 Task: Create a due date automation trigger when advanced on, on the monday before a card is due add fields without custom field "Resume" set to a number greater than 1 and lower than 10 at 11:00 AM.
Action: Mouse moved to (1036, 312)
Screenshot: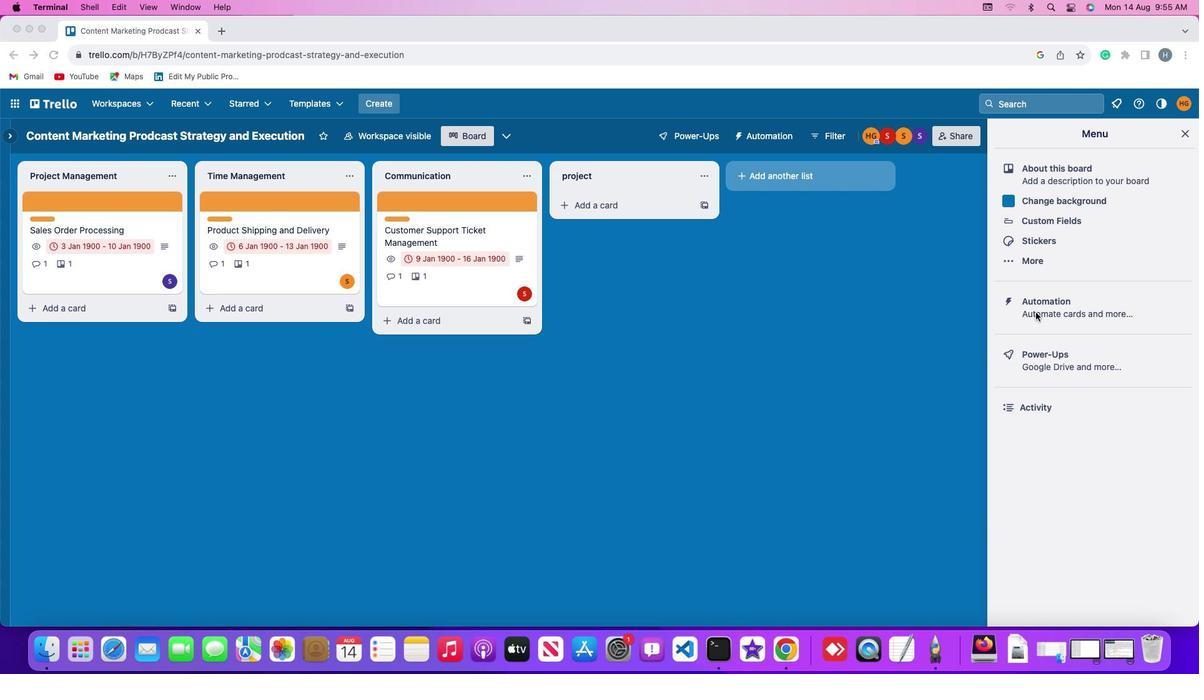 
Action: Mouse pressed left at (1036, 312)
Screenshot: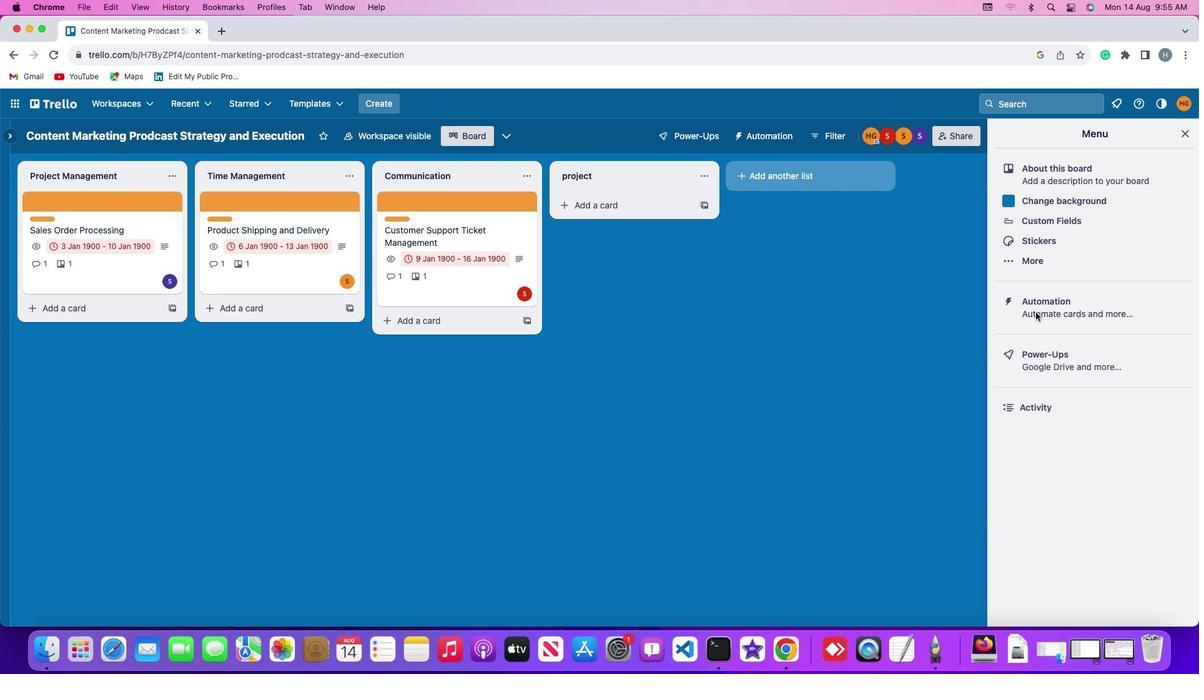 
Action: Mouse moved to (1036, 312)
Screenshot: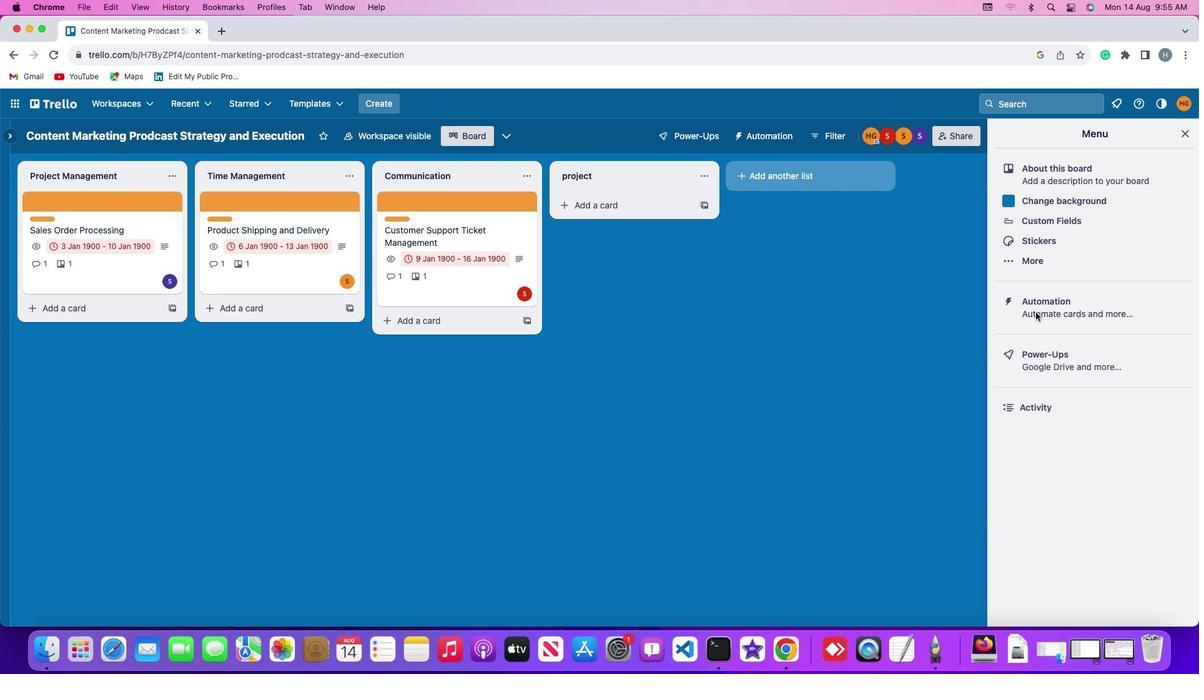 
Action: Mouse pressed left at (1036, 312)
Screenshot: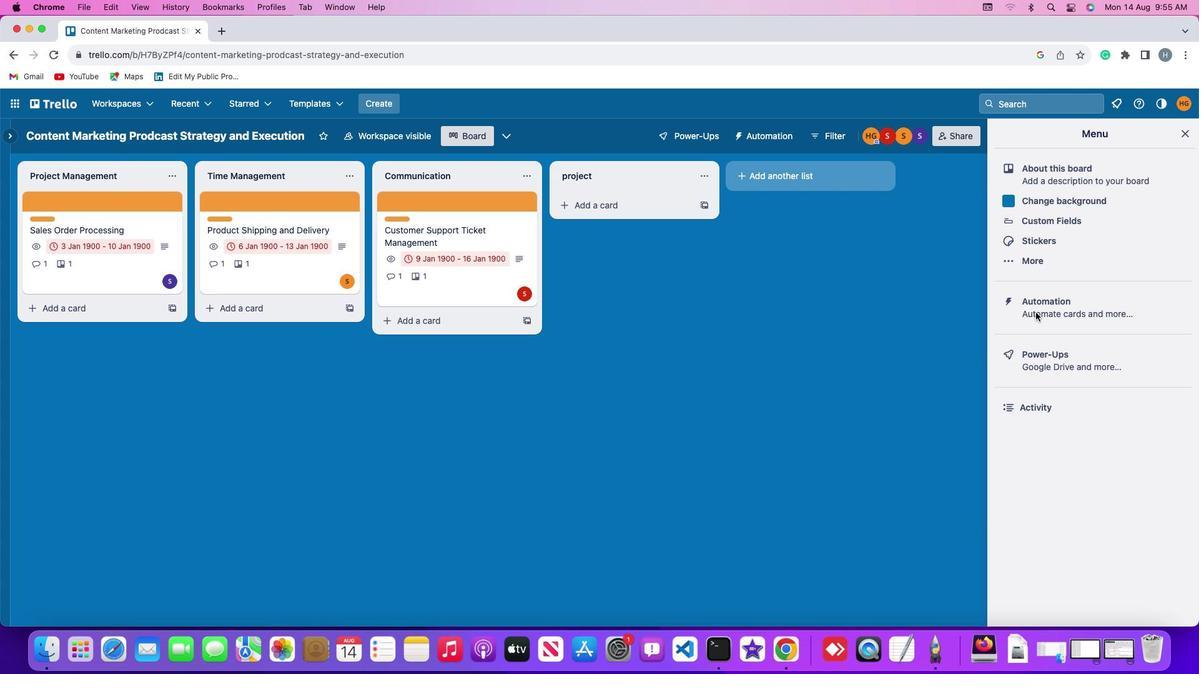 
Action: Mouse moved to (80, 297)
Screenshot: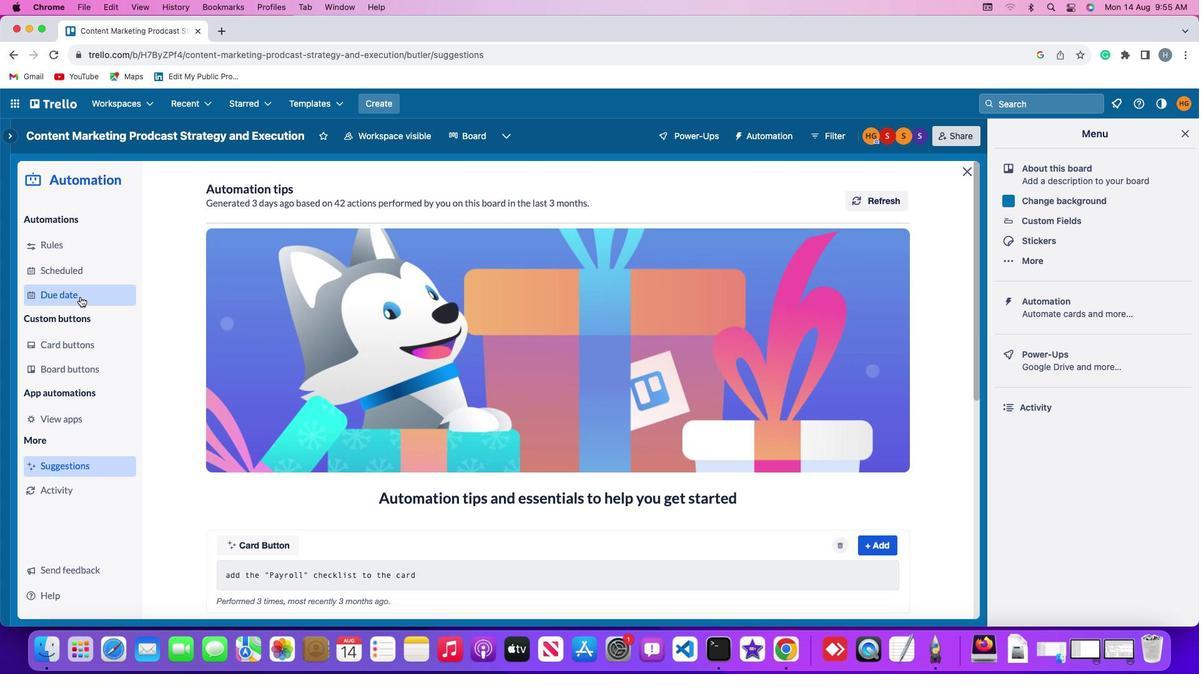 
Action: Mouse pressed left at (80, 297)
Screenshot: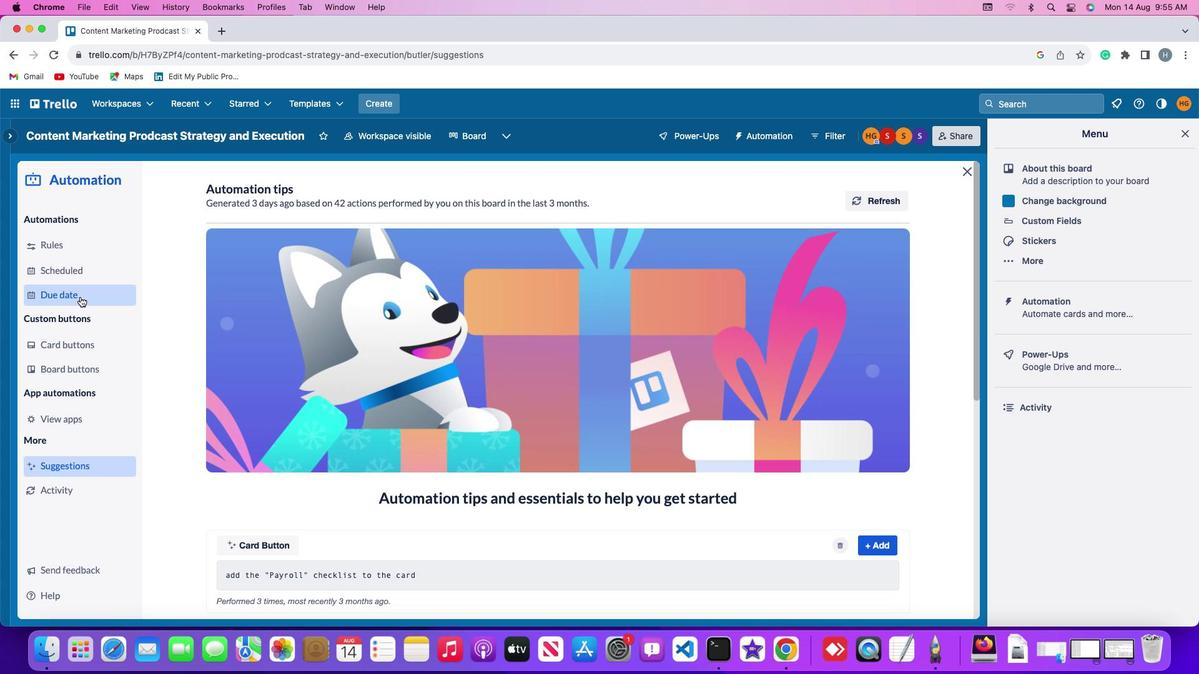
Action: Mouse moved to (843, 193)
Screenshot: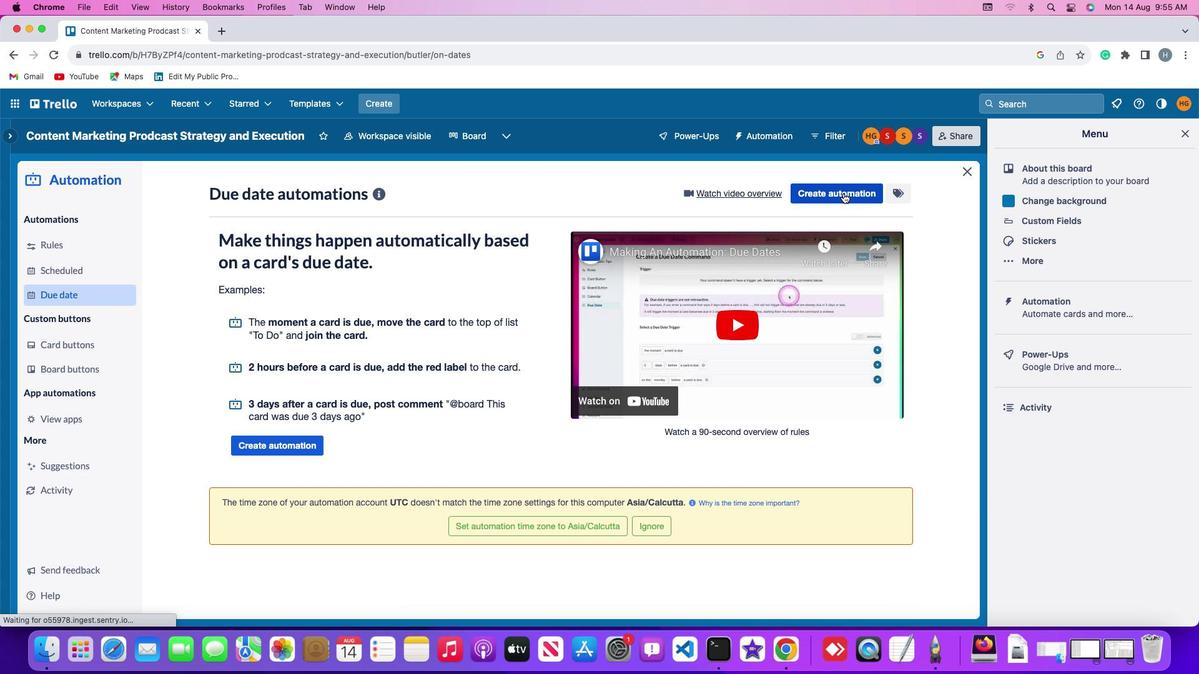 
Action: Mouse pressed left at (843, 193)
Screenshot: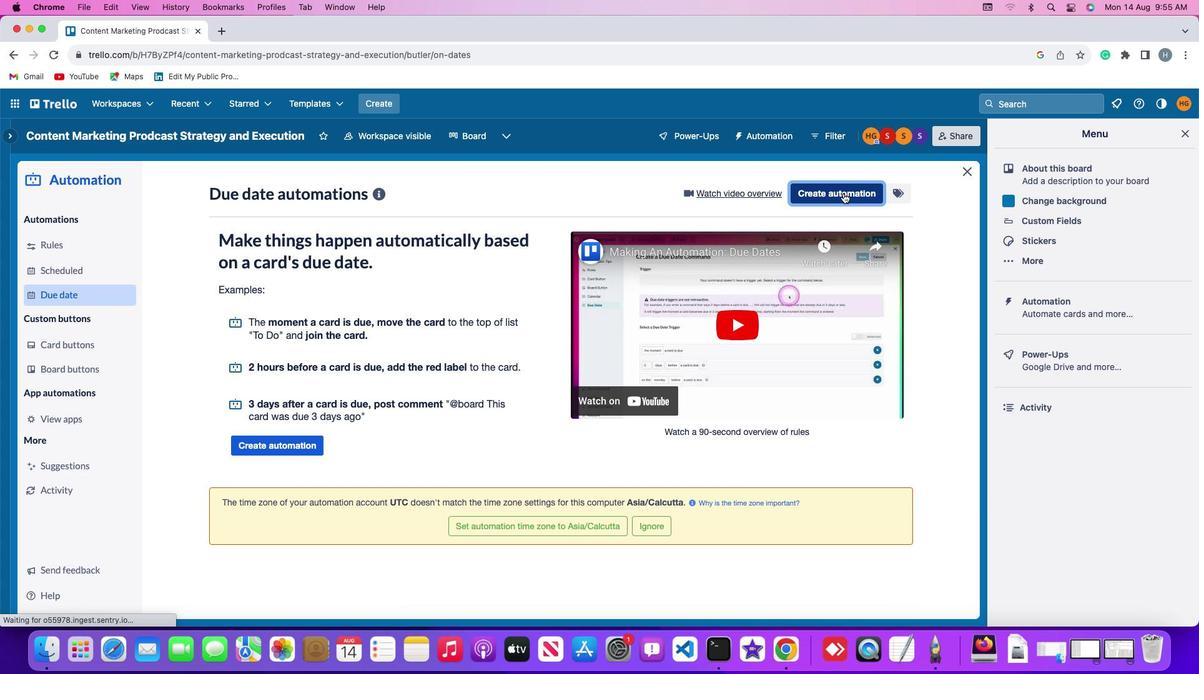 
Action: Mouse moved to (239, 312)
Screenshot: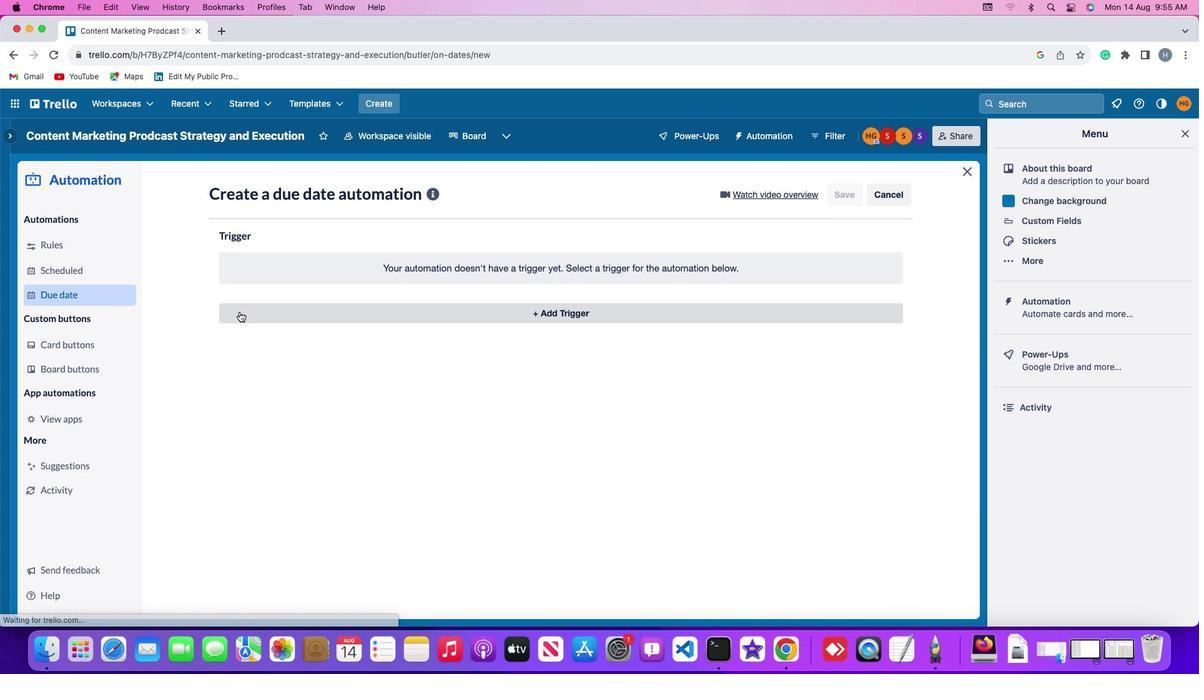 
Action: Mouse pressed left at (239, 312)
Screenshot: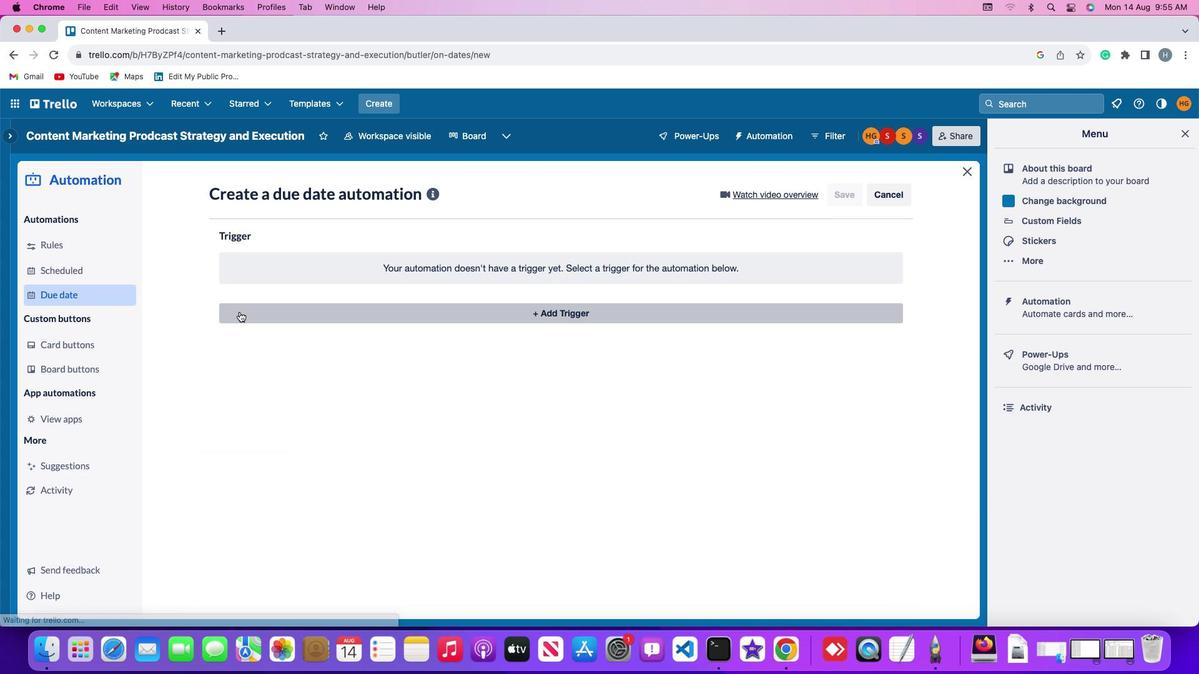
Action: Mouse moved to (264, 543)
Screenshot: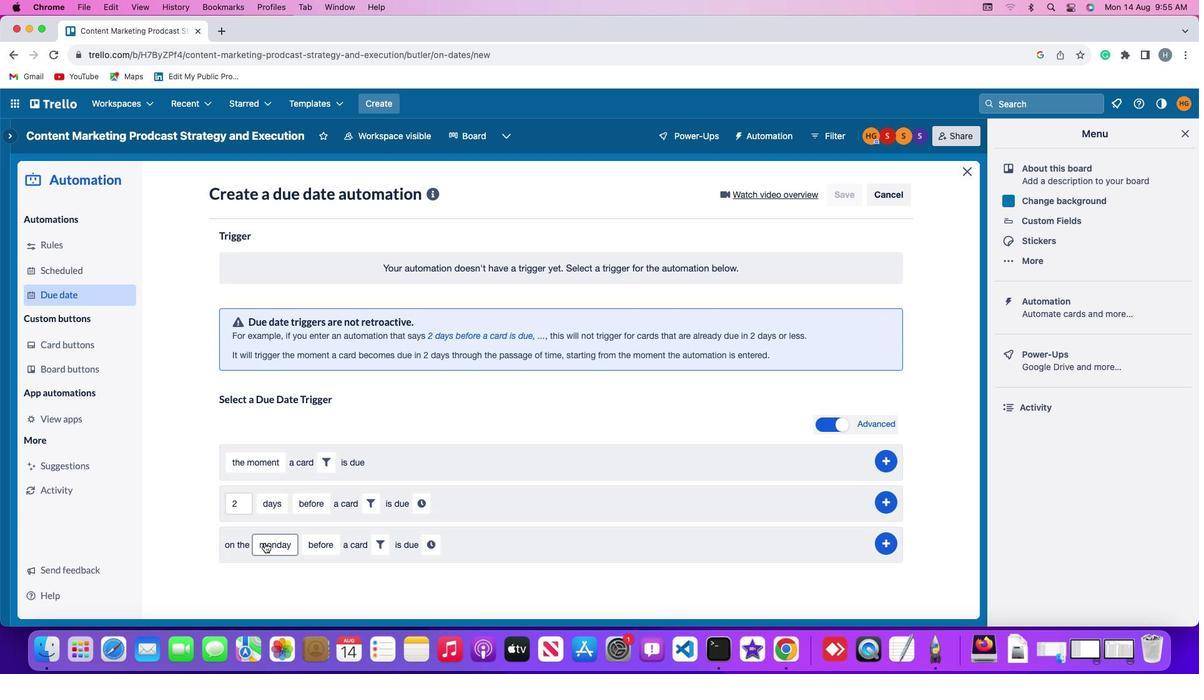 
Action: Mouse pressed left at (264, 543)
Screenshot: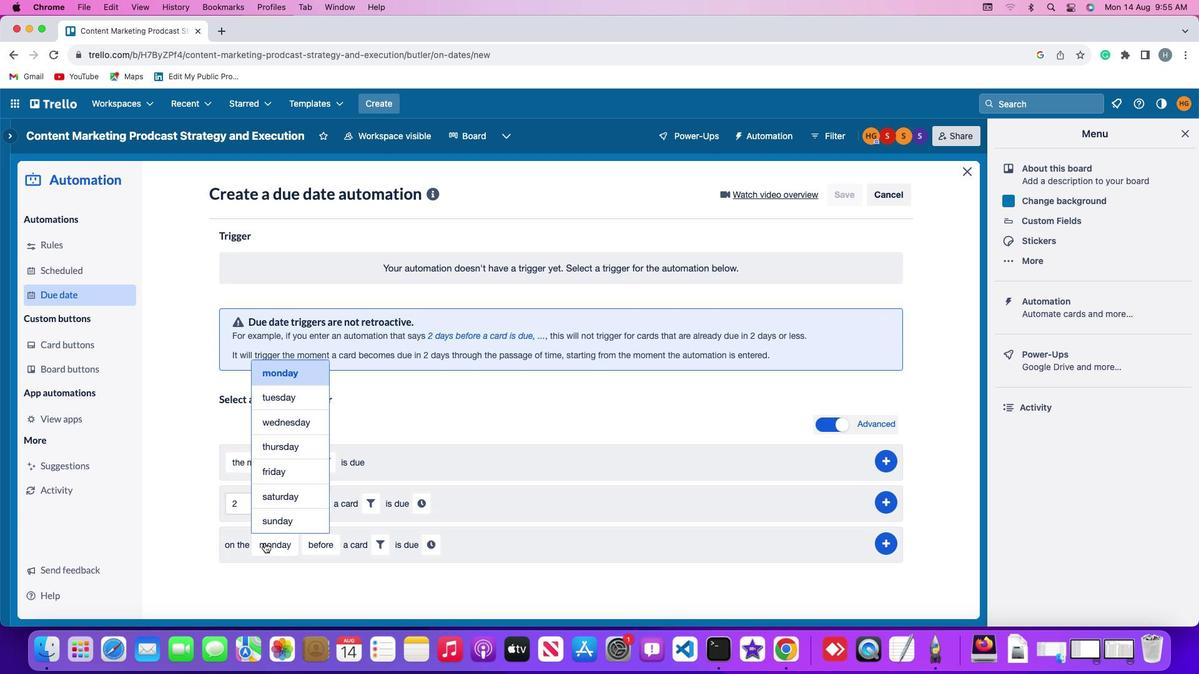 
Action: Mouse moved to (284, 369)
Screenshot: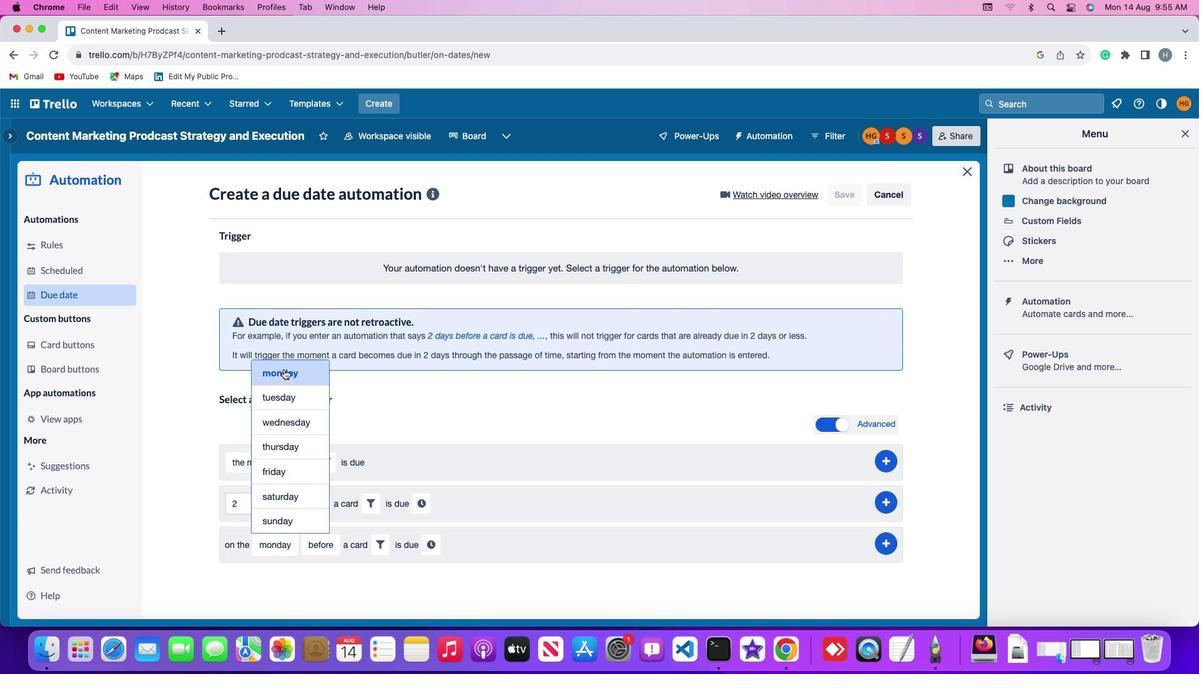 
Action: Mouse pressed left at (284, 369)
Screenshot: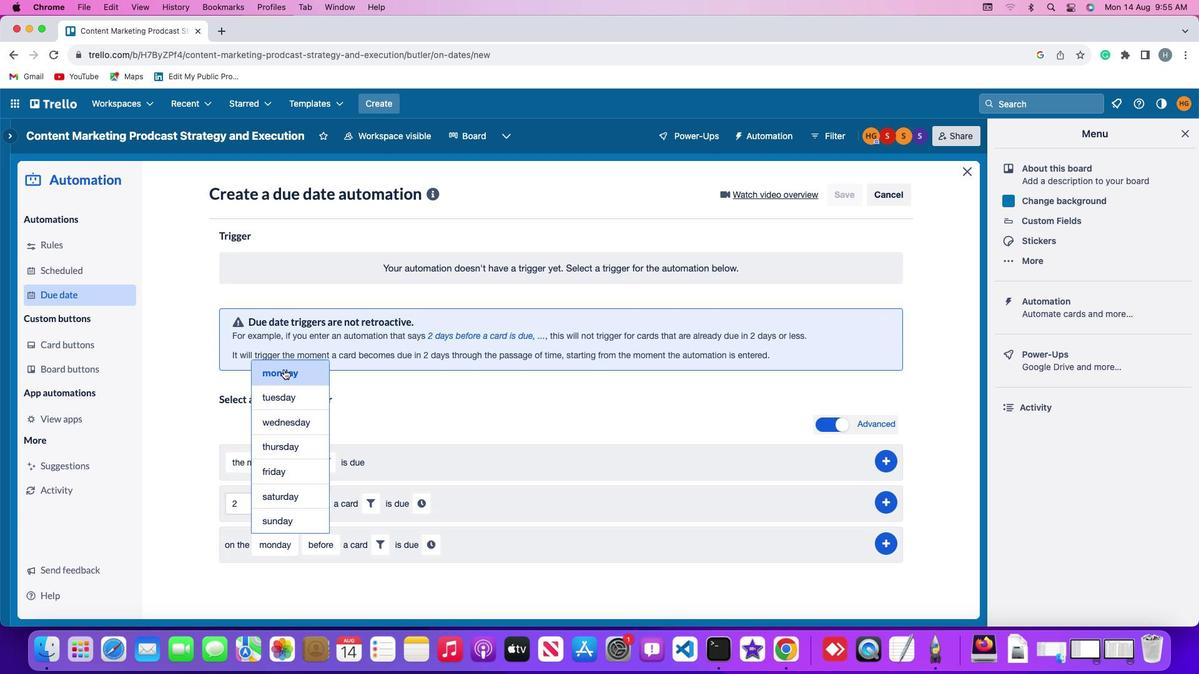 
Action: Mouse moved to (319, 557)
Screenshot: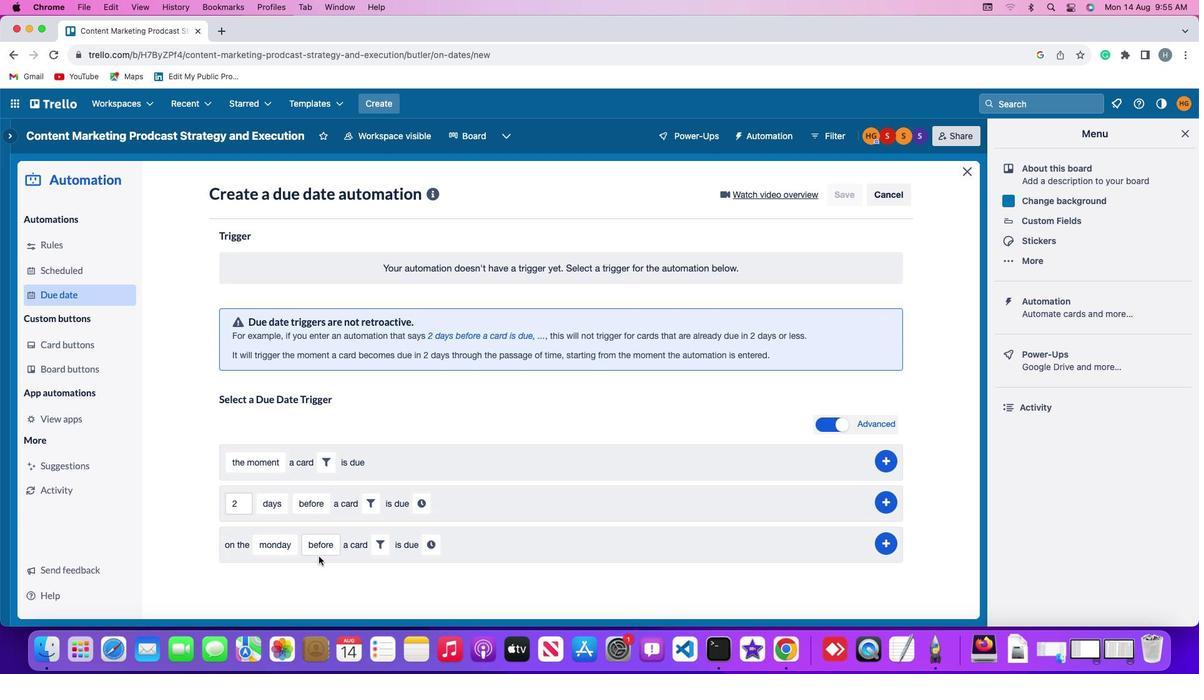 
Action: Mouse pressed left at (319, 557)
Screenshot: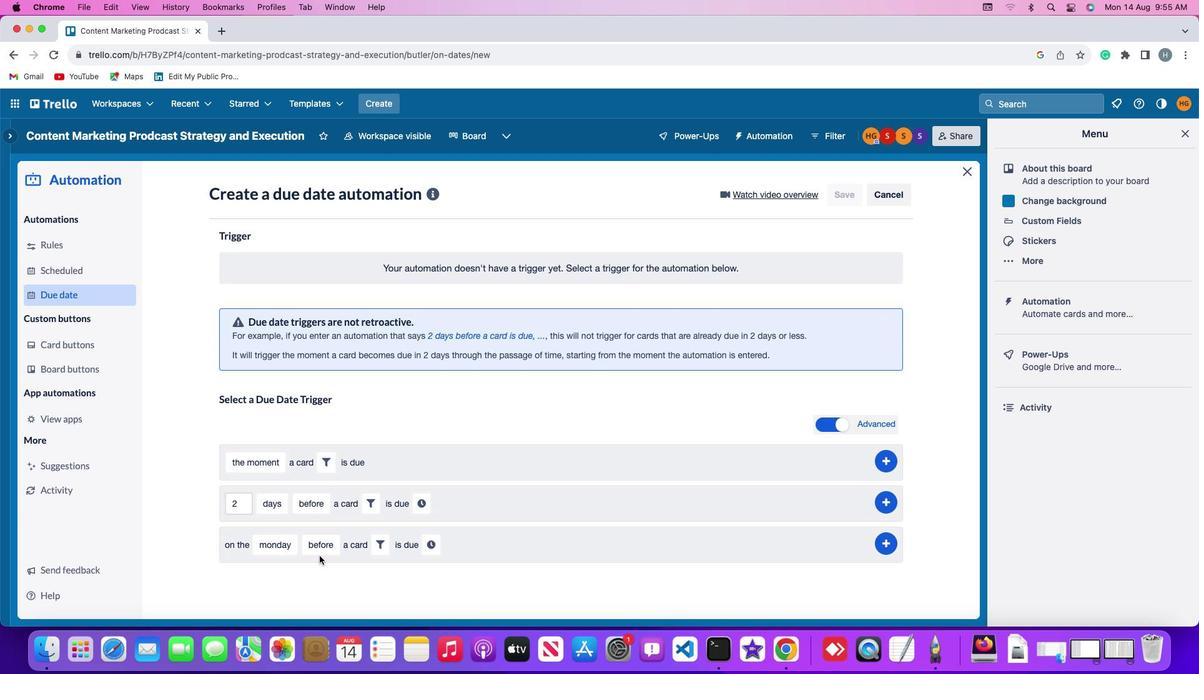 
Action: Mouse moved to (320, 550)
Screenshot: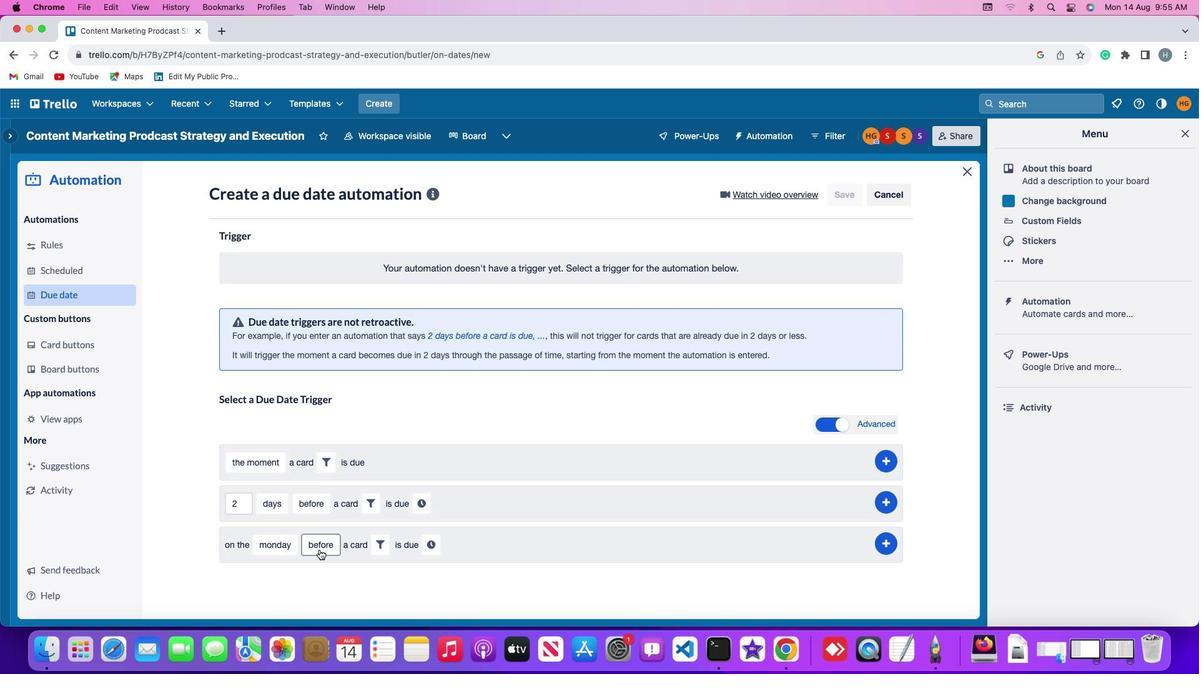 
Action: Mouse pressed left at (320, 550)
Screenshot: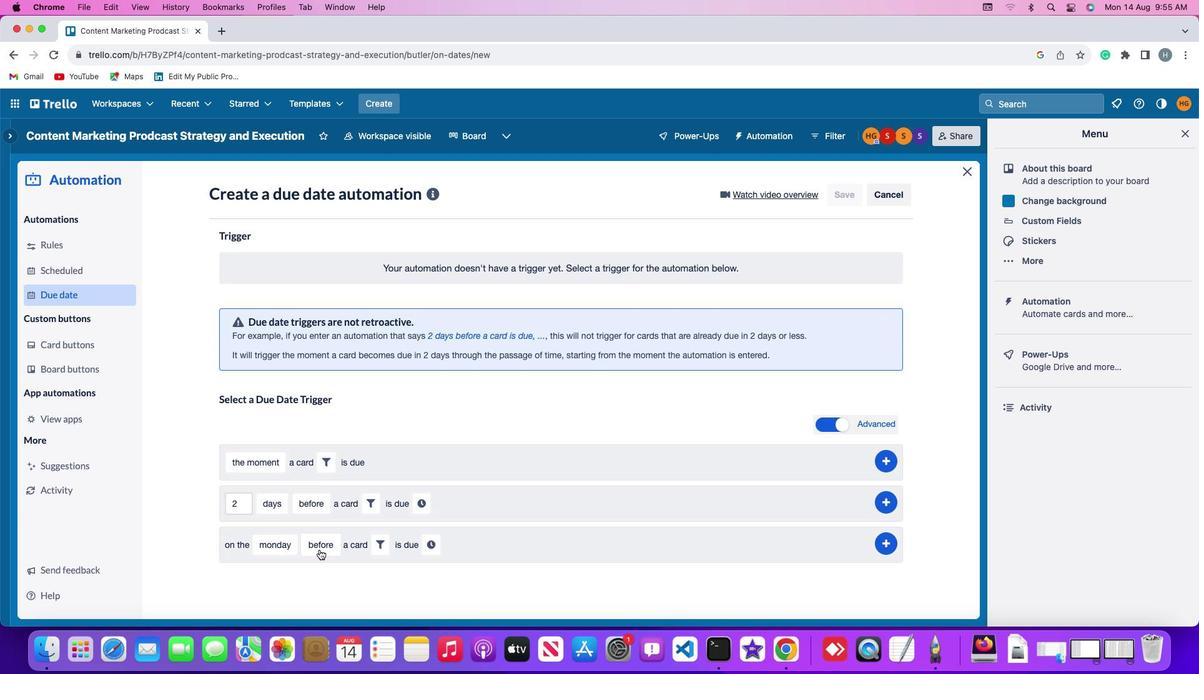 
Action: Mouse moved to (336, 448)
Screenshot: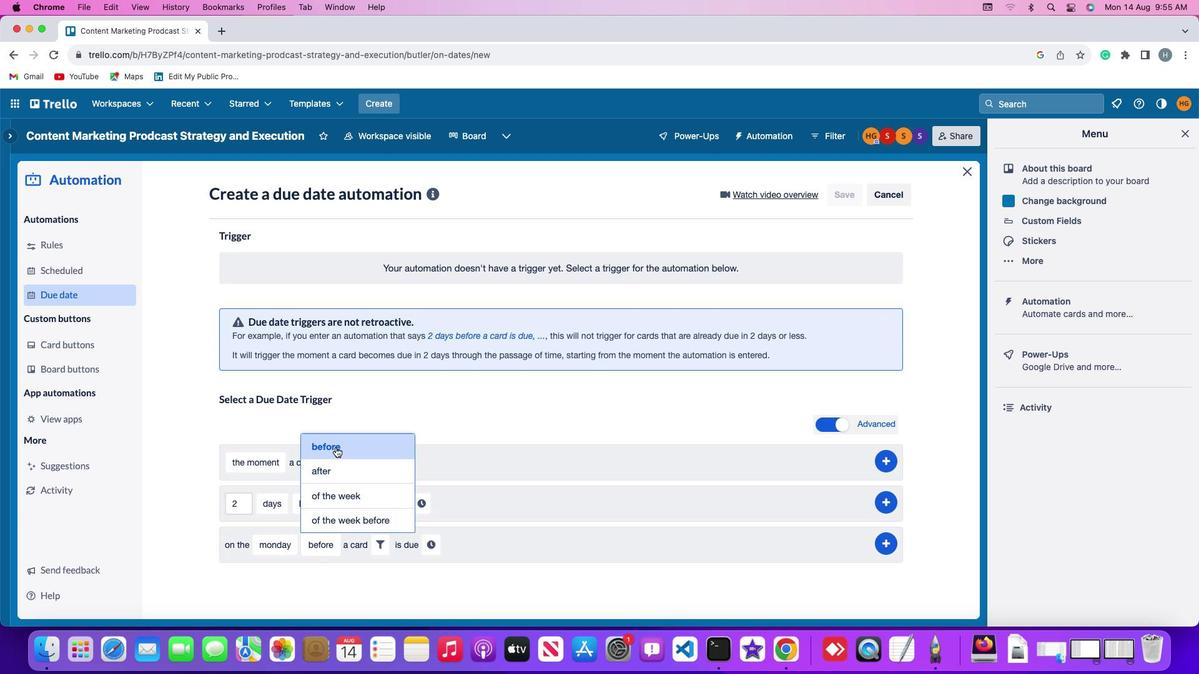 
Action: Mouse pressed left at (336, 448)
Screenshot: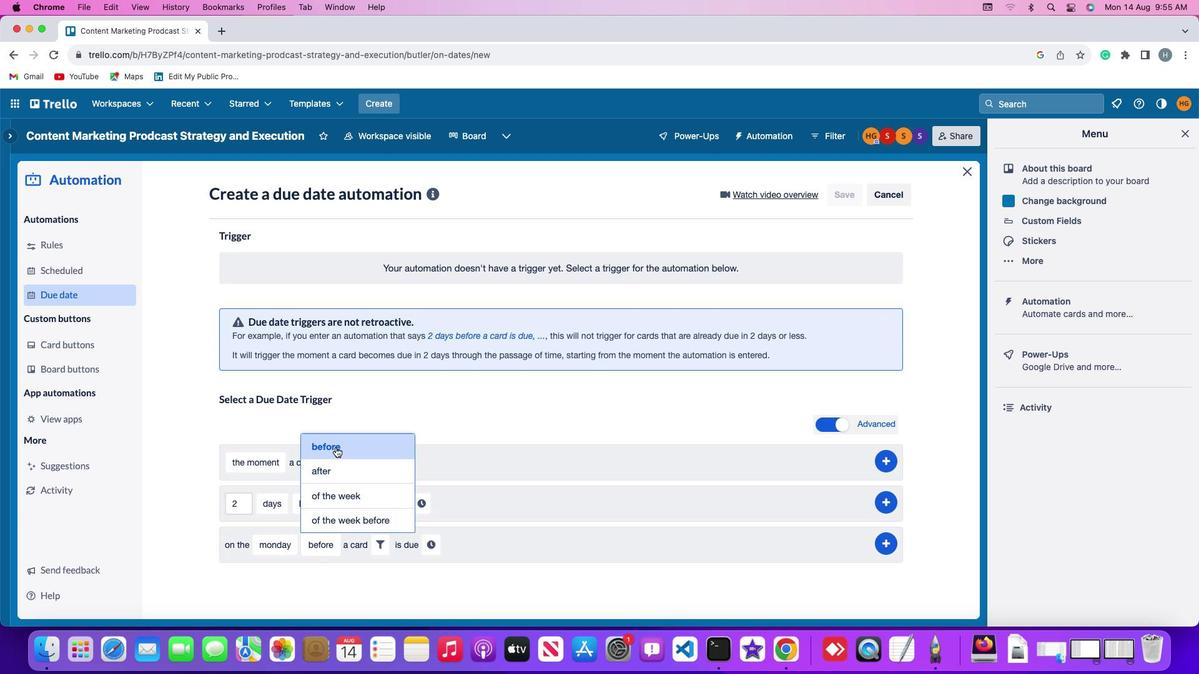 
Action: Mouse moved to (381, 549)
Screenshot: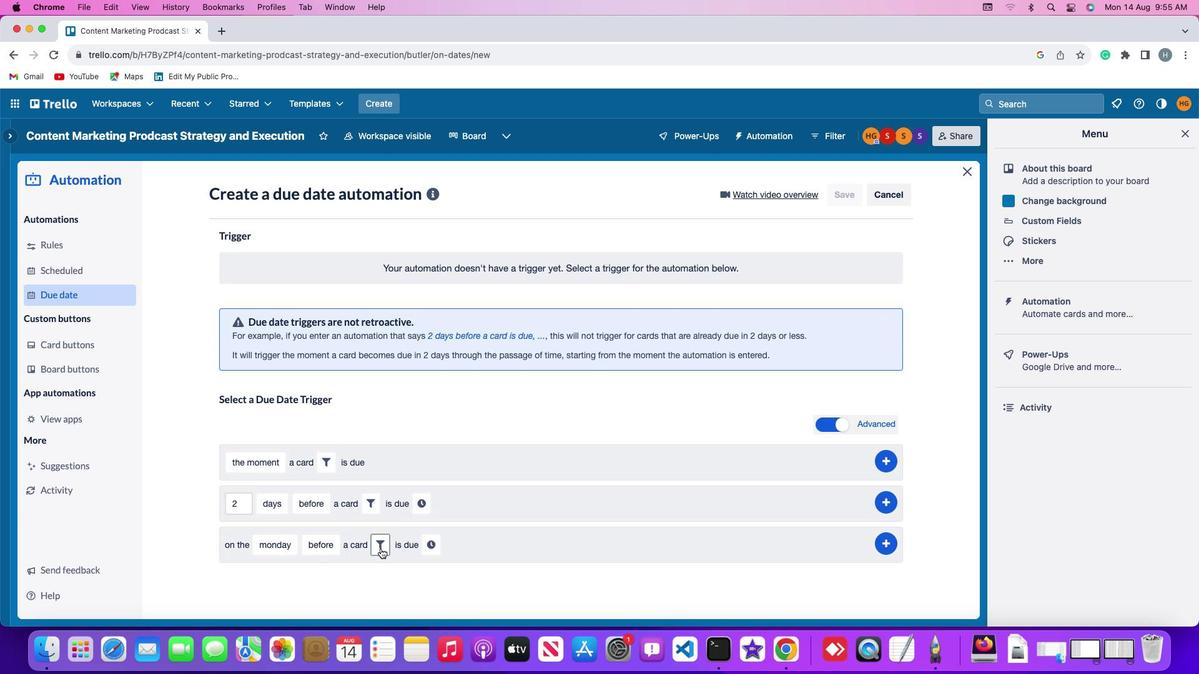 
Action: Mouse pressed left at (381, 549)
Screenshot: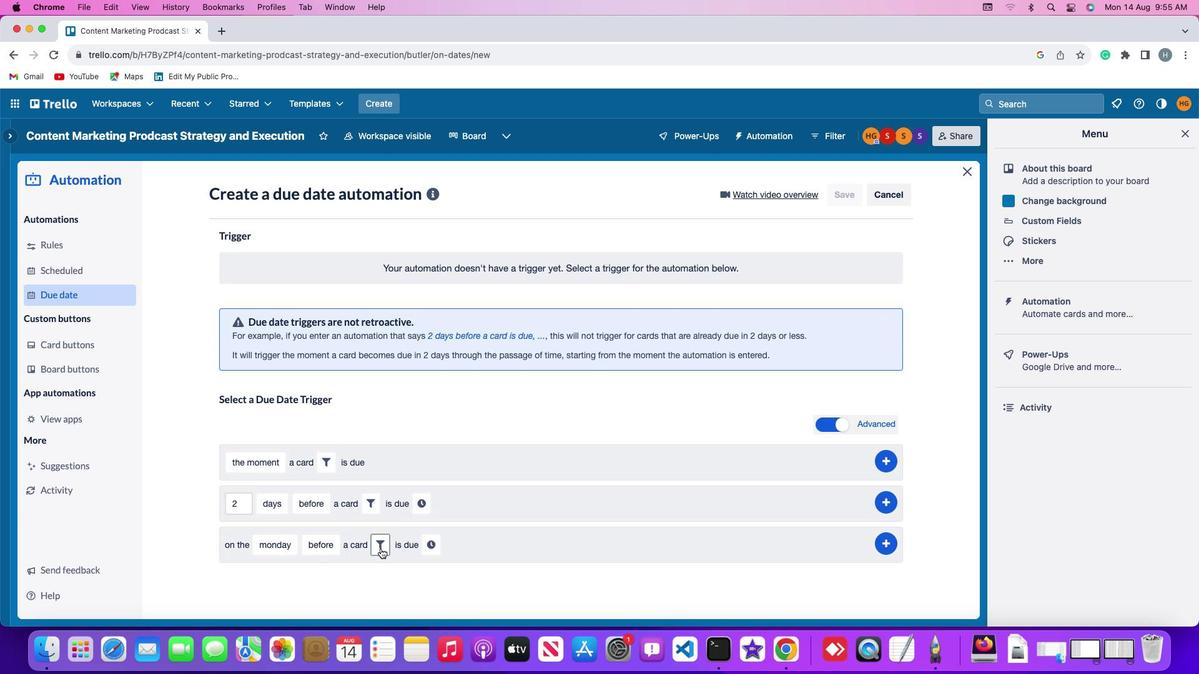 
Action: Mouse moved to (587, 582)
Screenshot: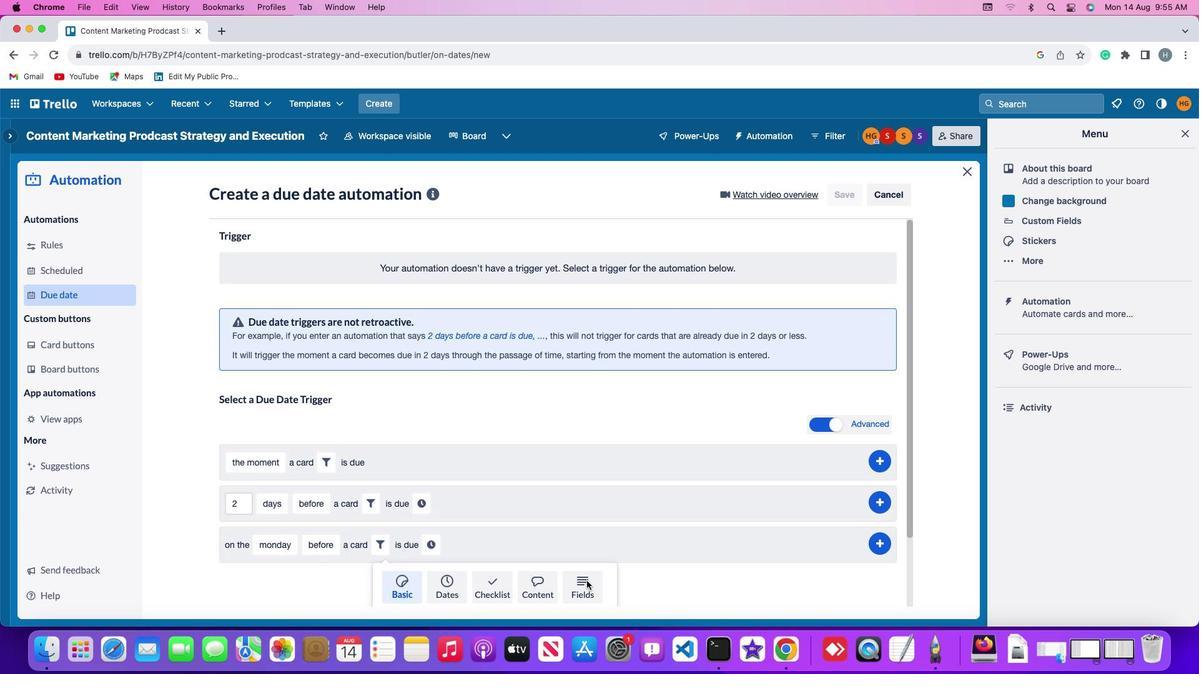 
Action: Mouse pressed left at (587, 582)
Screenshot: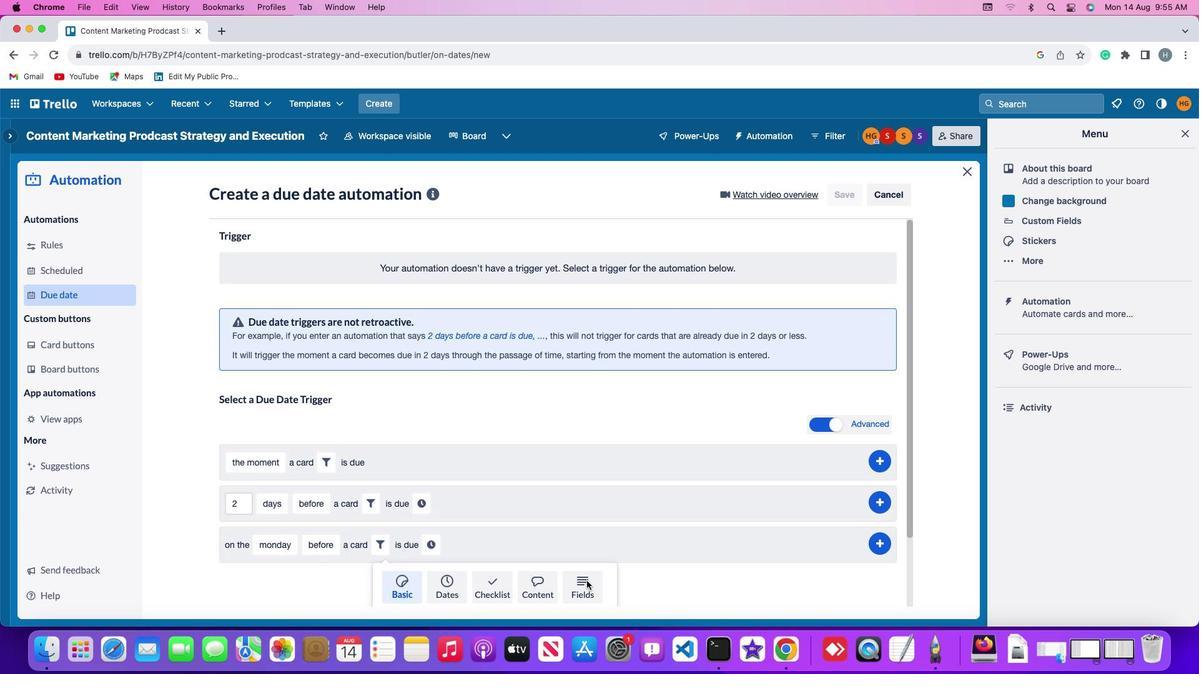 
Action: Mouse moved to (329, 589)
Screenshot: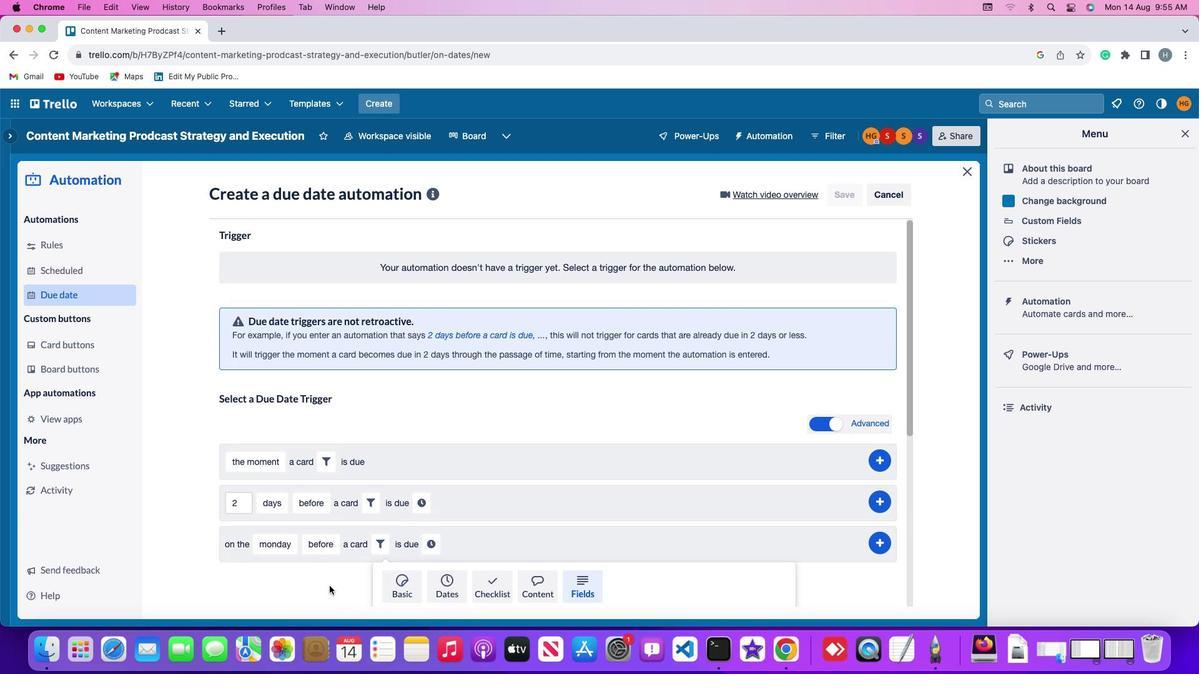 
Action: Mouse scrolled (329, 589) with delta (0, 0)
Screenshot: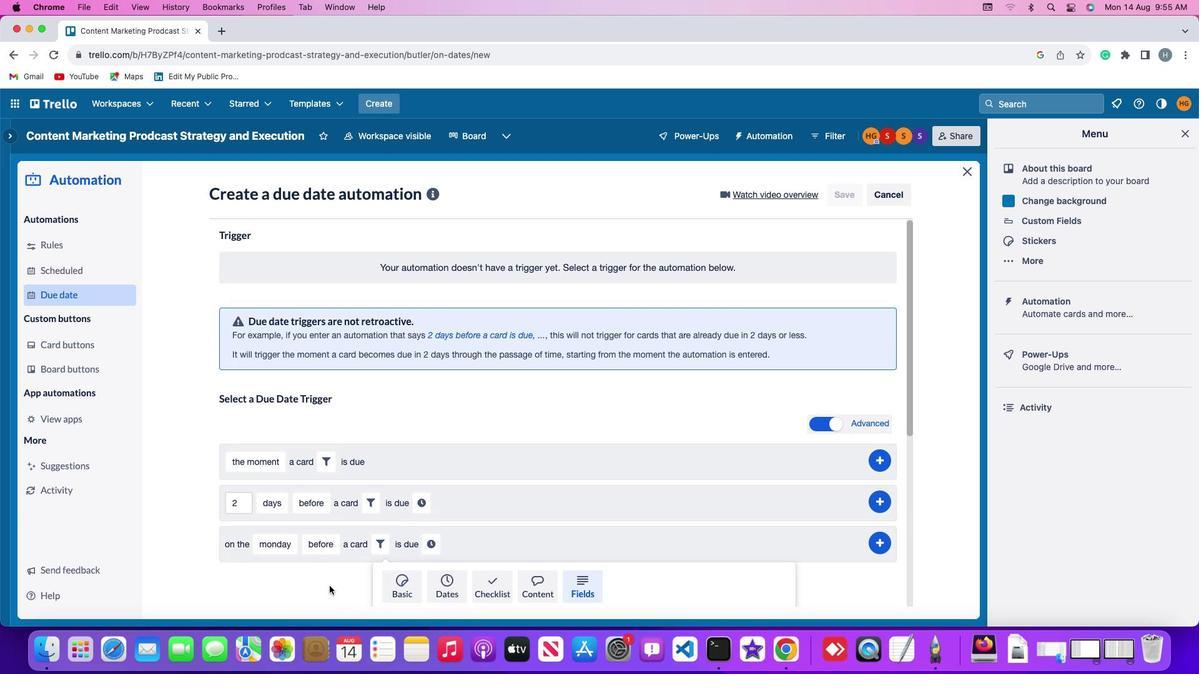 
Action: Mouse moved to (329, 589)
Screenshot: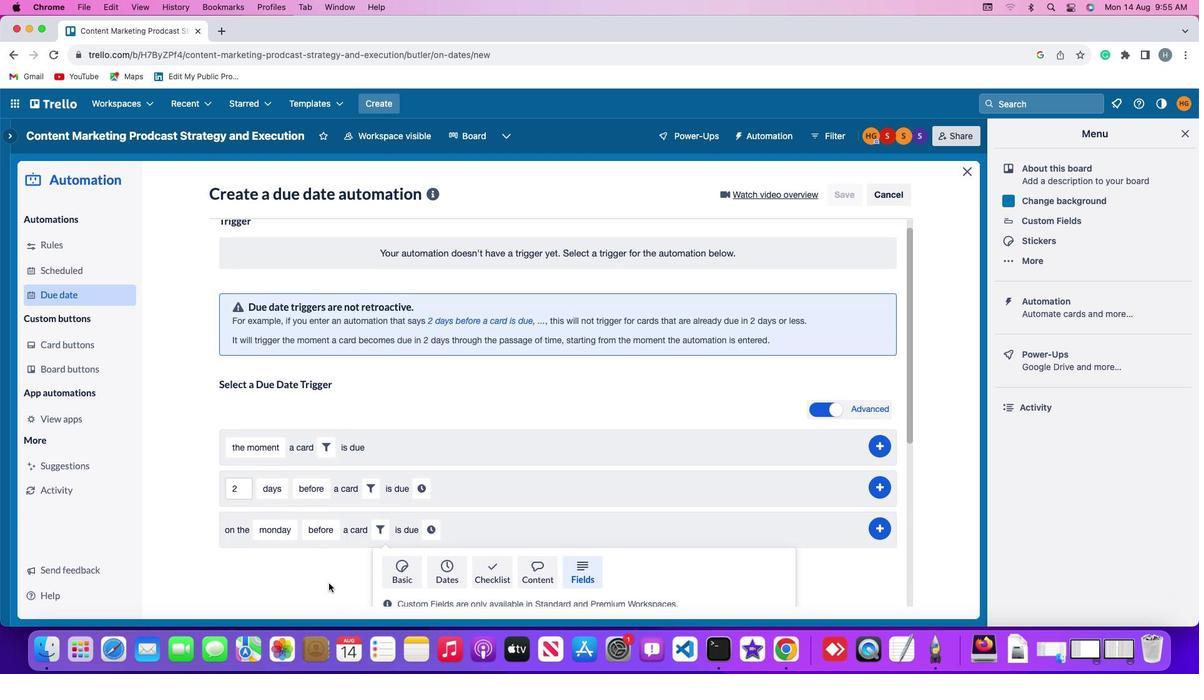 
Action: Mouse scrolled (329, 589) with delta (0, 0)
Screenshot: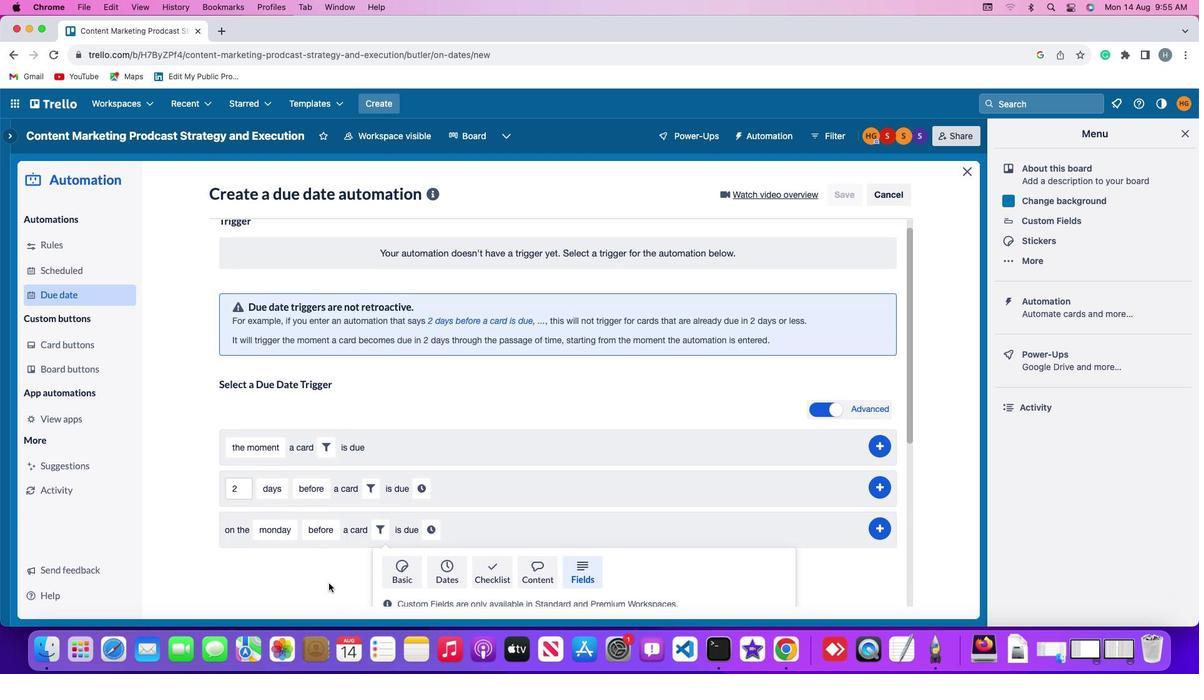 
Action: Mouse moved to (329, 587)
Screenshot: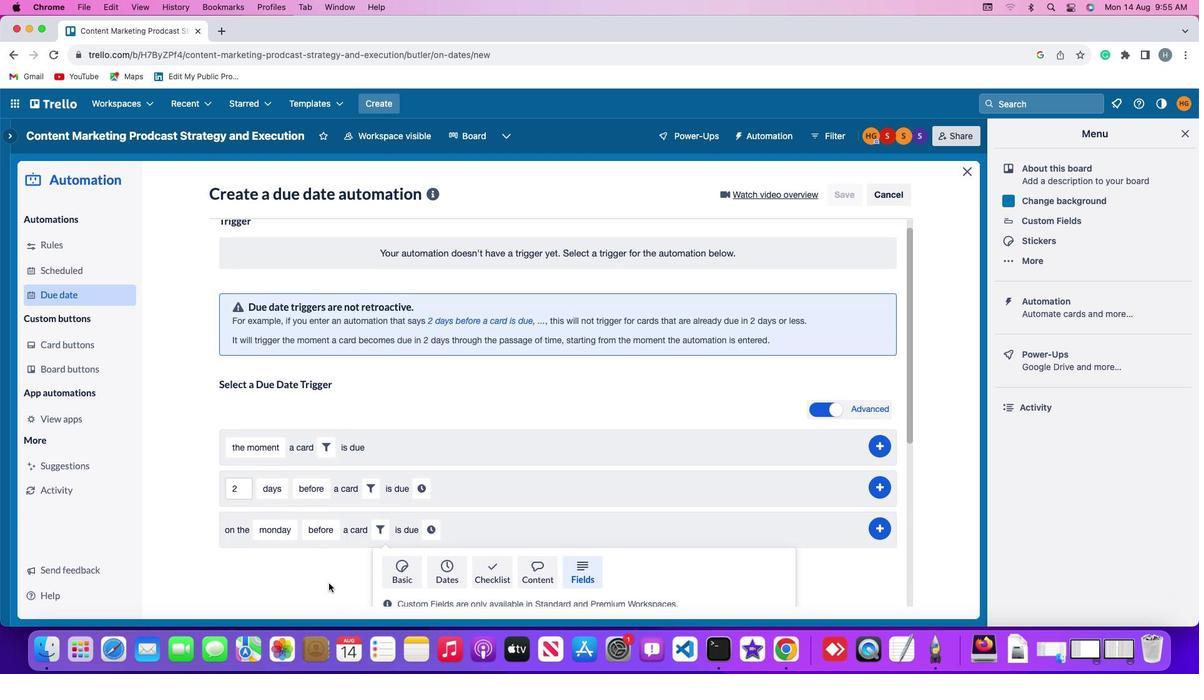 
Action: Mouse scrolled (329, 587) with delta (0, 0)
Screenshot: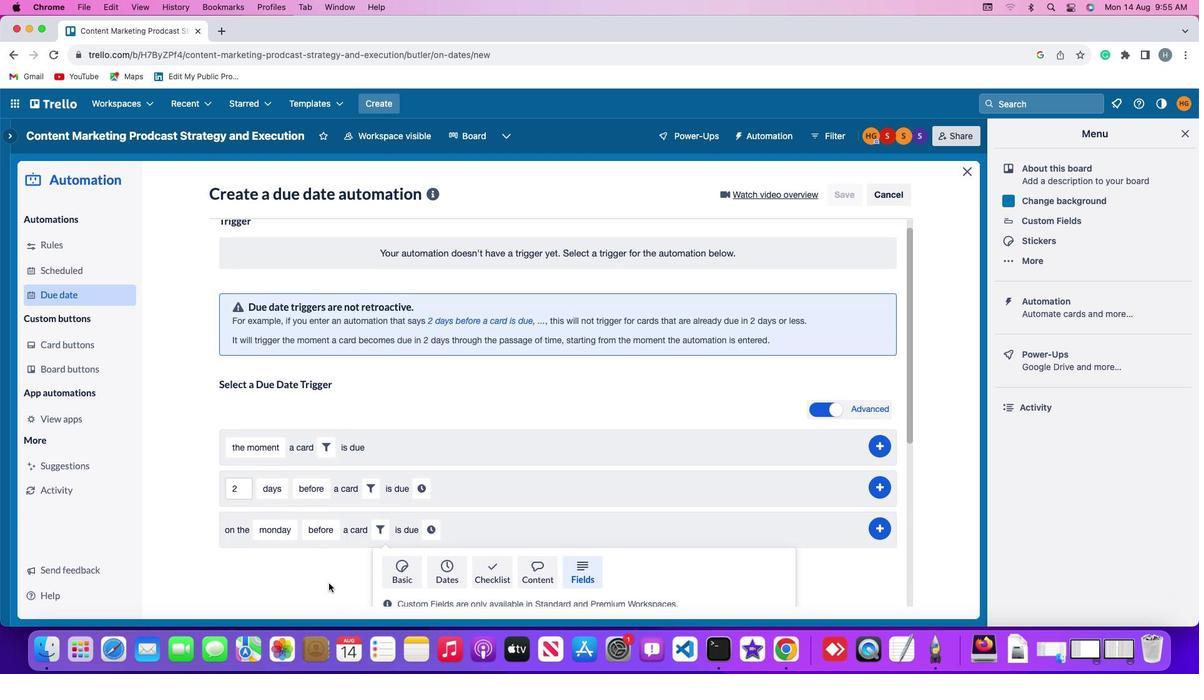 
Action: Mouse moved to (329, 586)
Screenshot: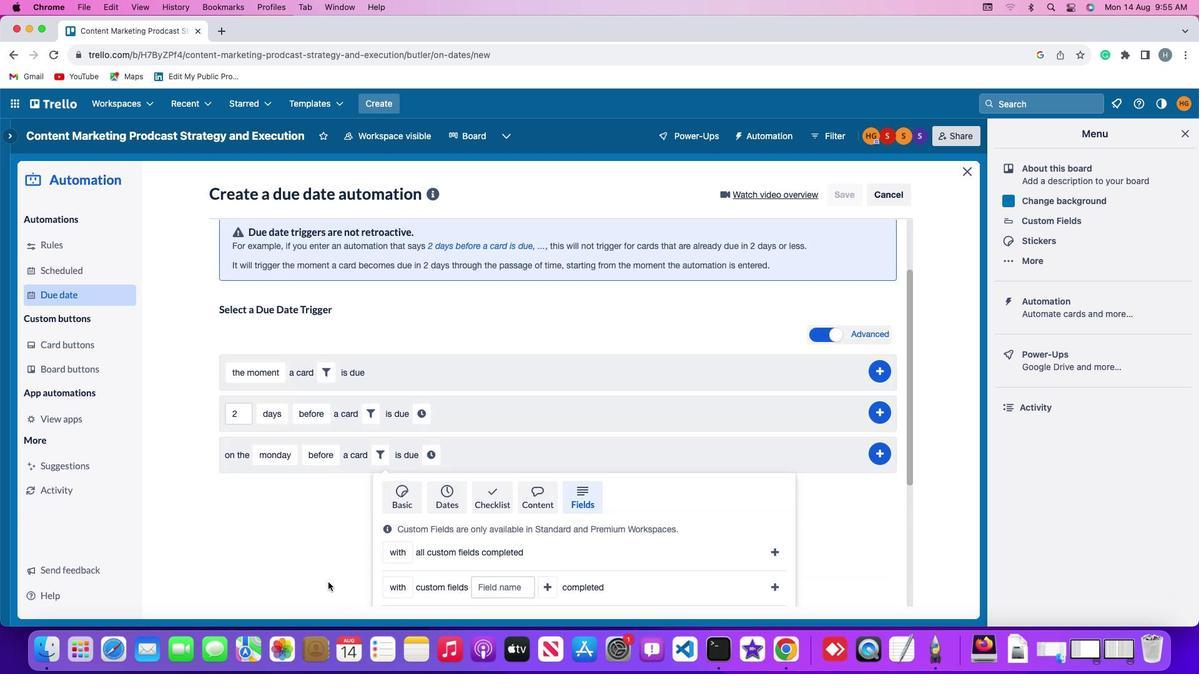 
Action: Mouse scrolled (329, 586) with delta (0, -1)
Screenshot: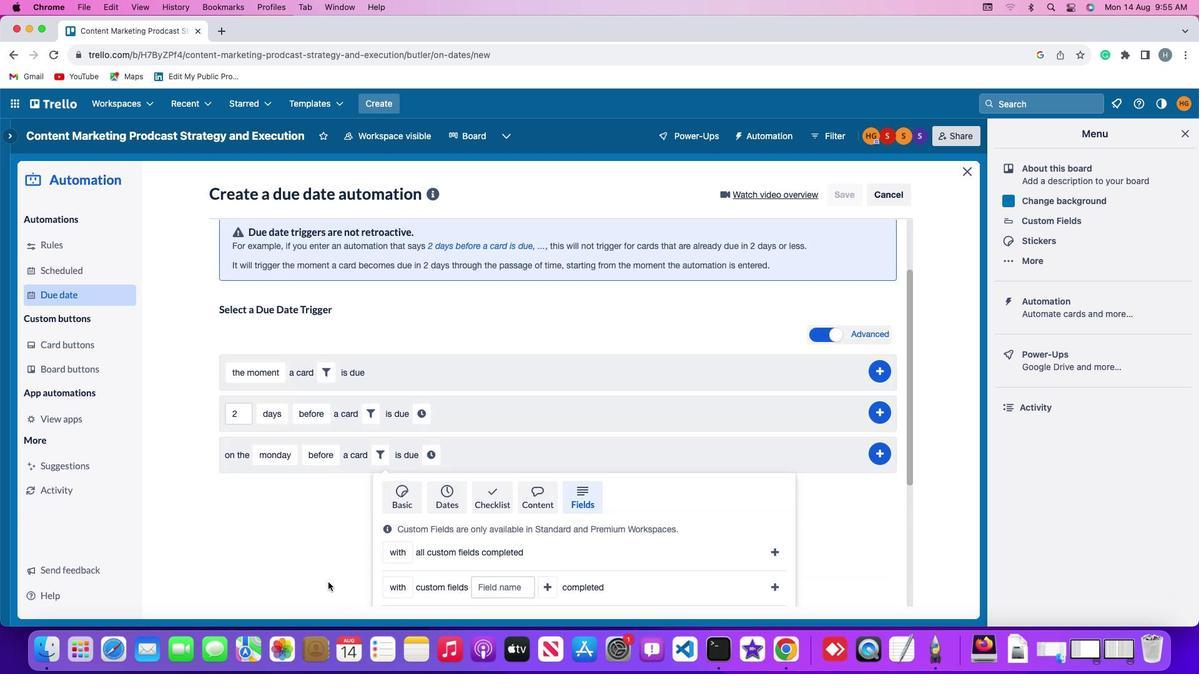 
Action: Mouse moved to (329, 584)
Screenshot: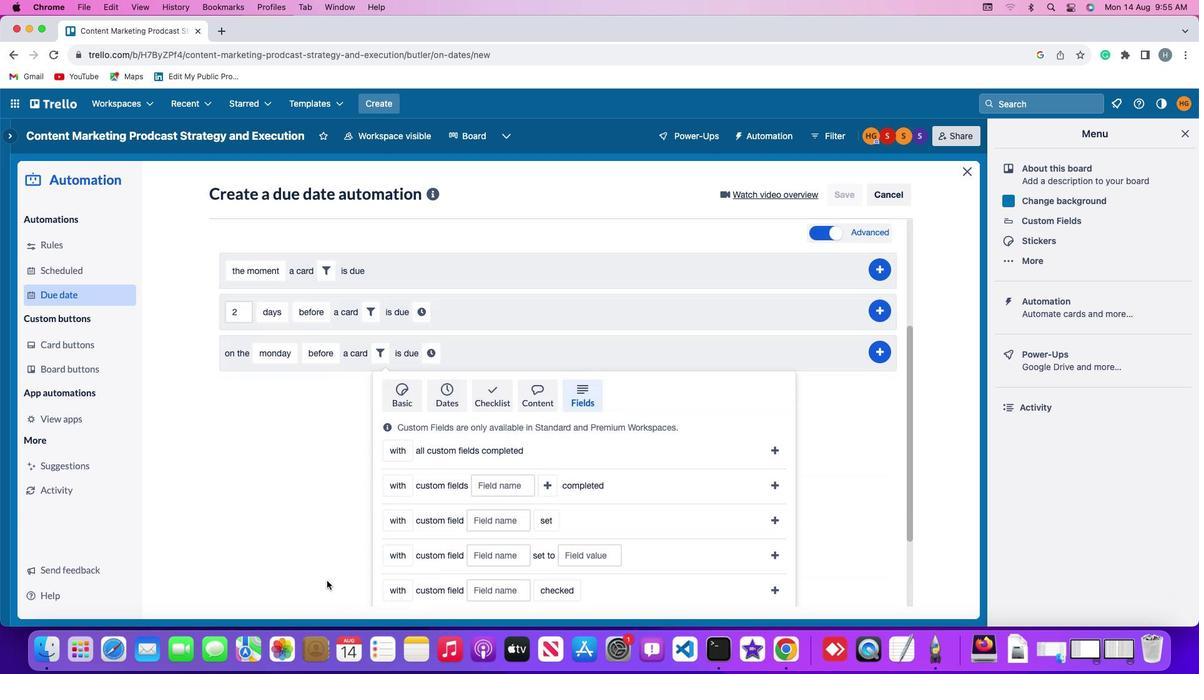 
Action: Mouse scrolled (329, 584) with delta (0, -2)
Screenshot: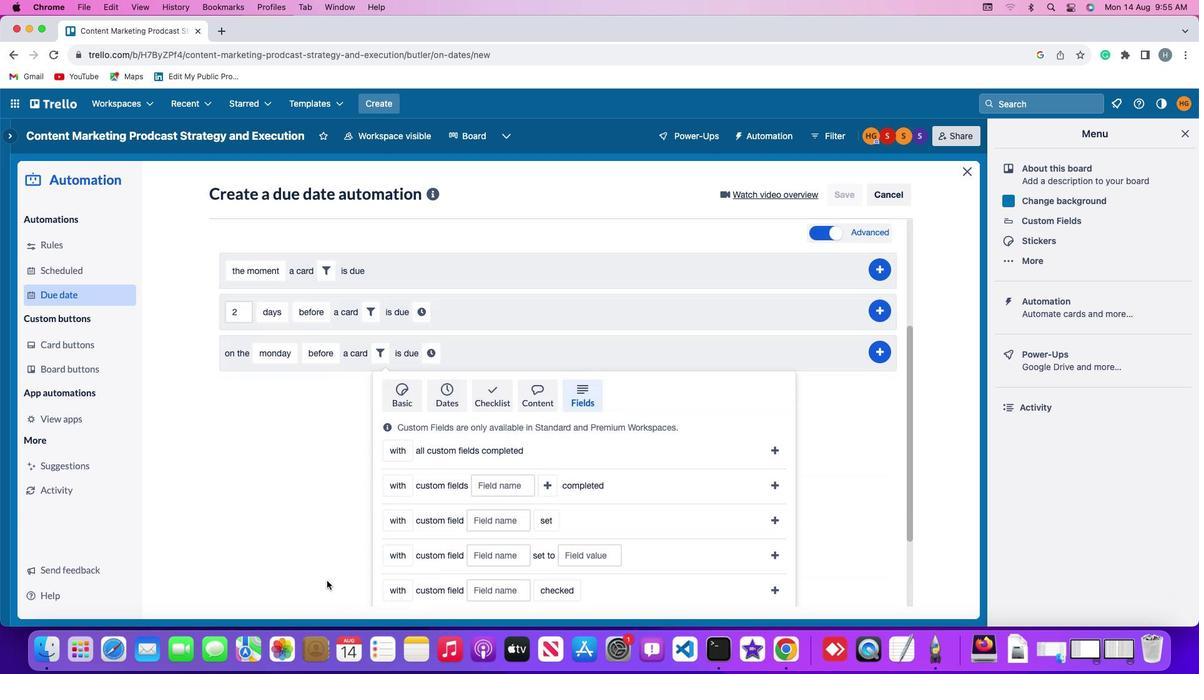 
Action: Mouse moved to (324, 577)
Screenshot: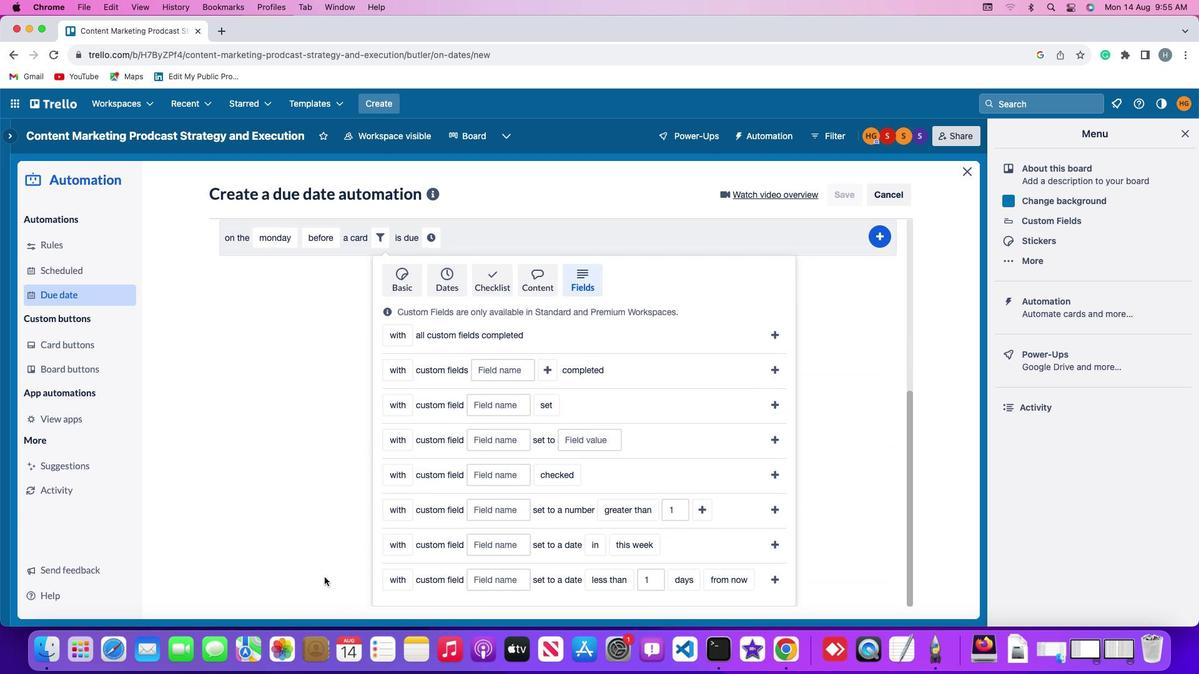 
Action: Mouse scrolled (324, 577) with delta (0, 0)
Screenshot: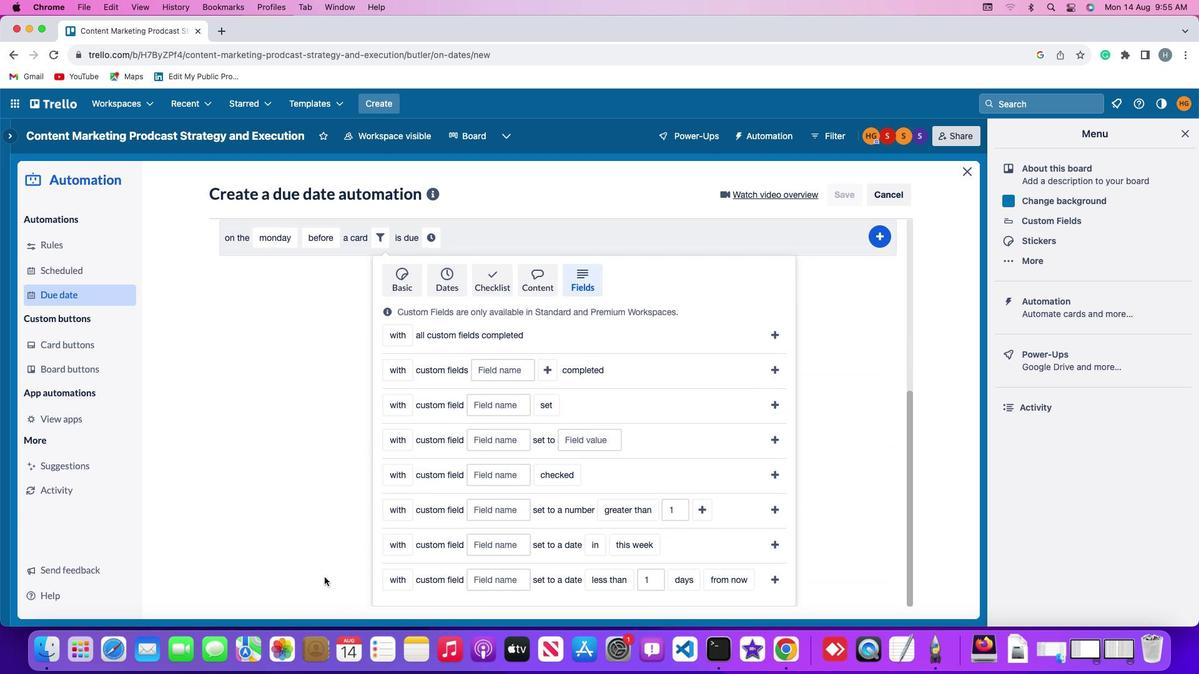 
Action: Mouse scrolled (324, 577) with delta (0, 0)
Screenshot: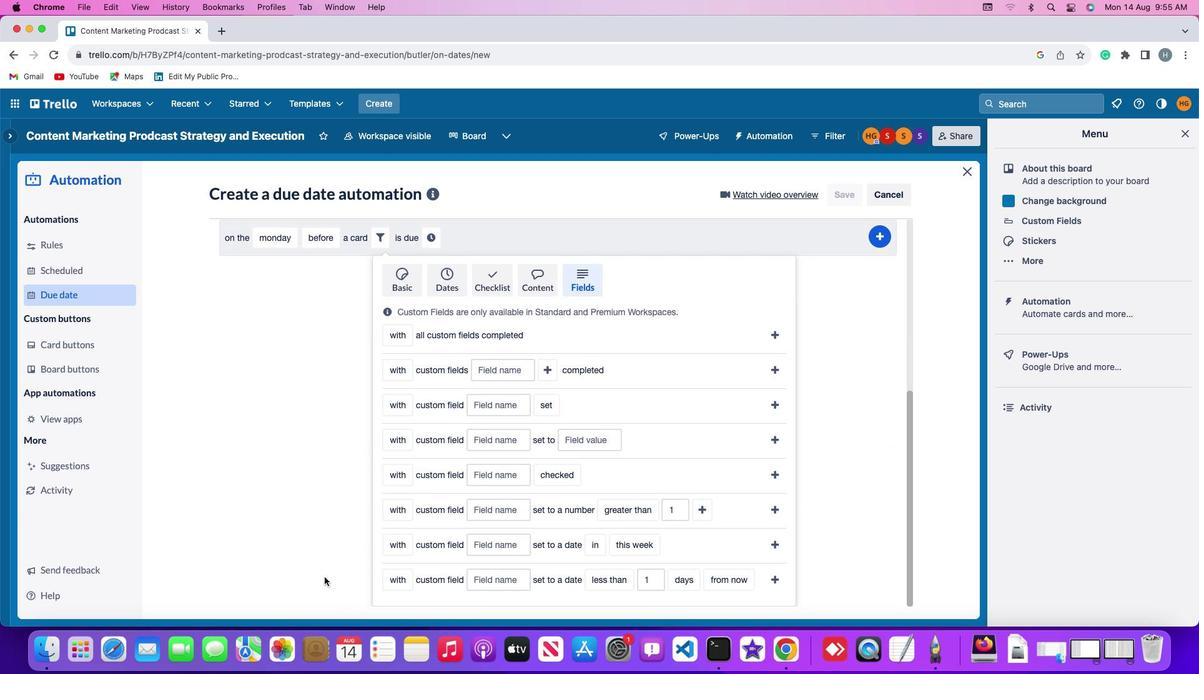 
Action: Mouse scrolled (324, 577) with delta (0, 0)
Screenshot: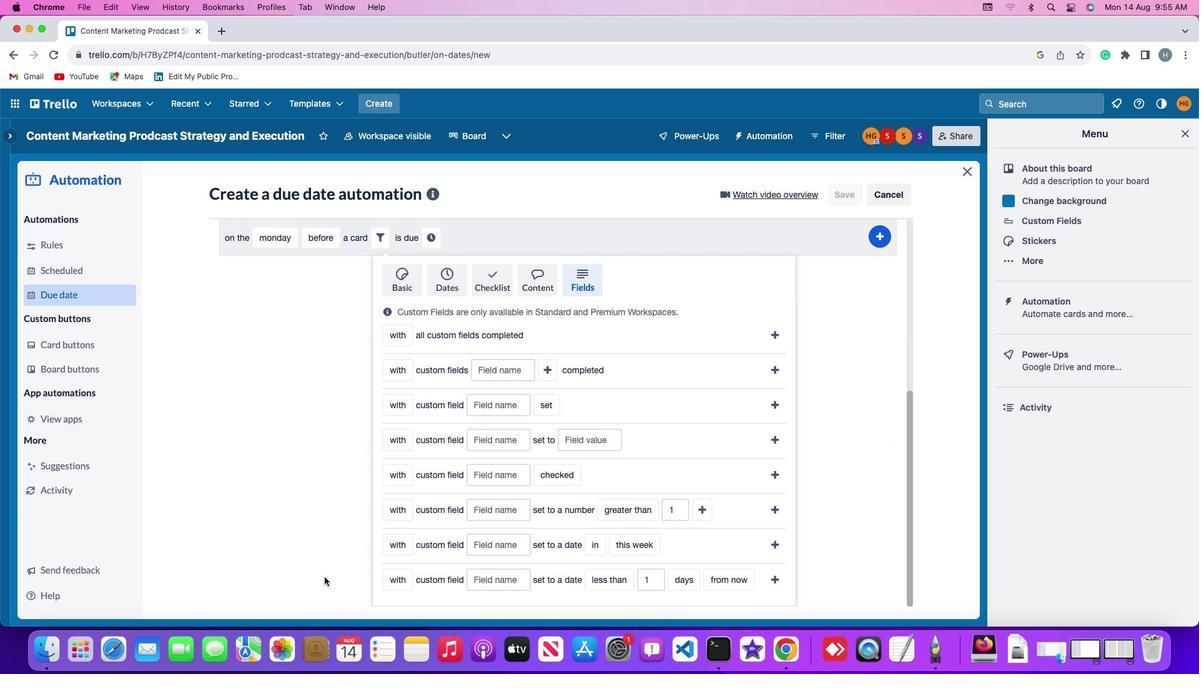 
Action: Mouse scrolled (324, 577) with delta (0, -1)
Screenshot: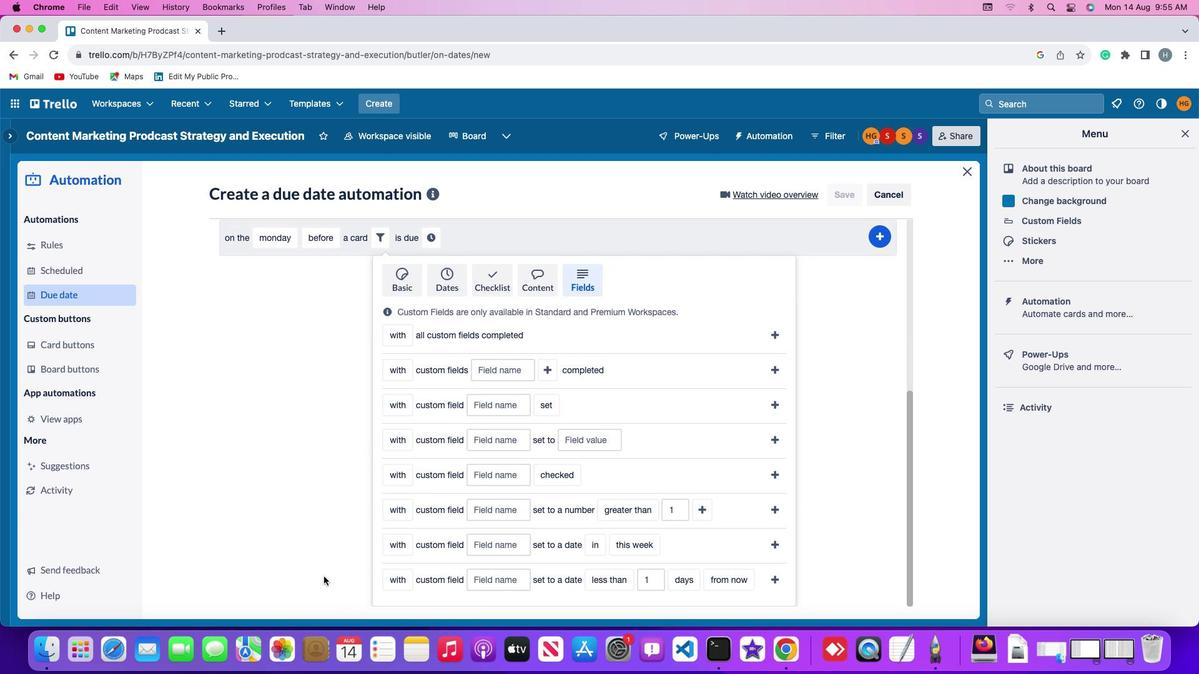 
Action: Mouse moved to (405, 509)
Screenshot: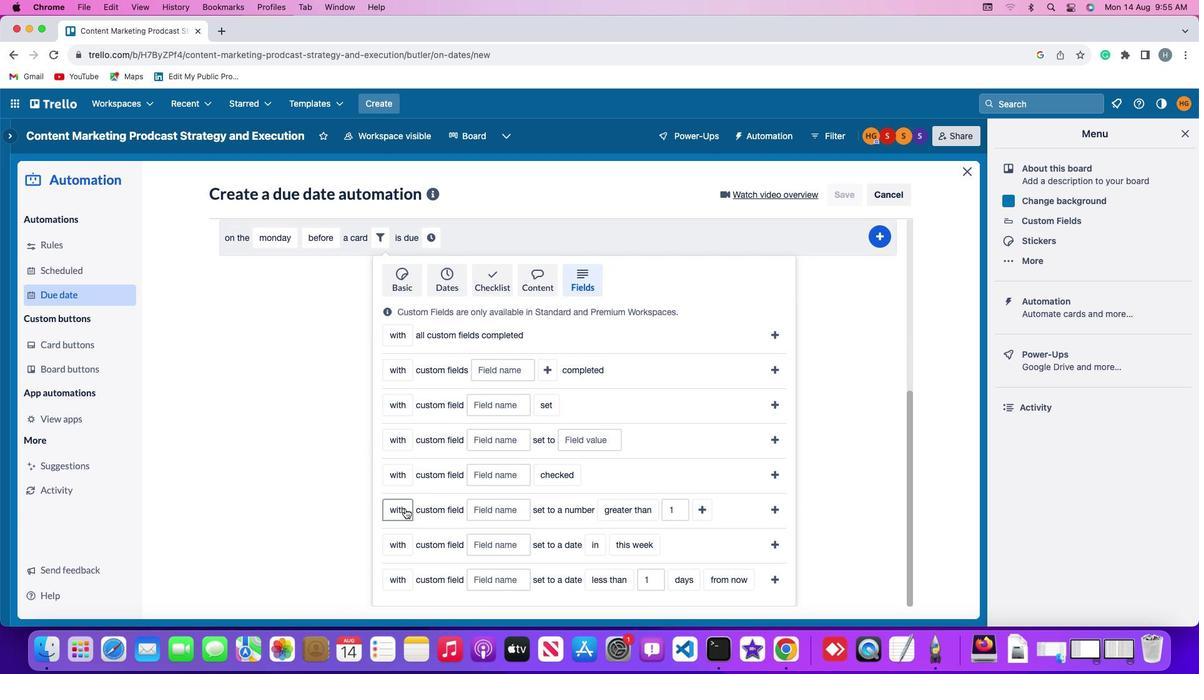 
Action: Mouse pressed left at (405, 509)
Screenshot: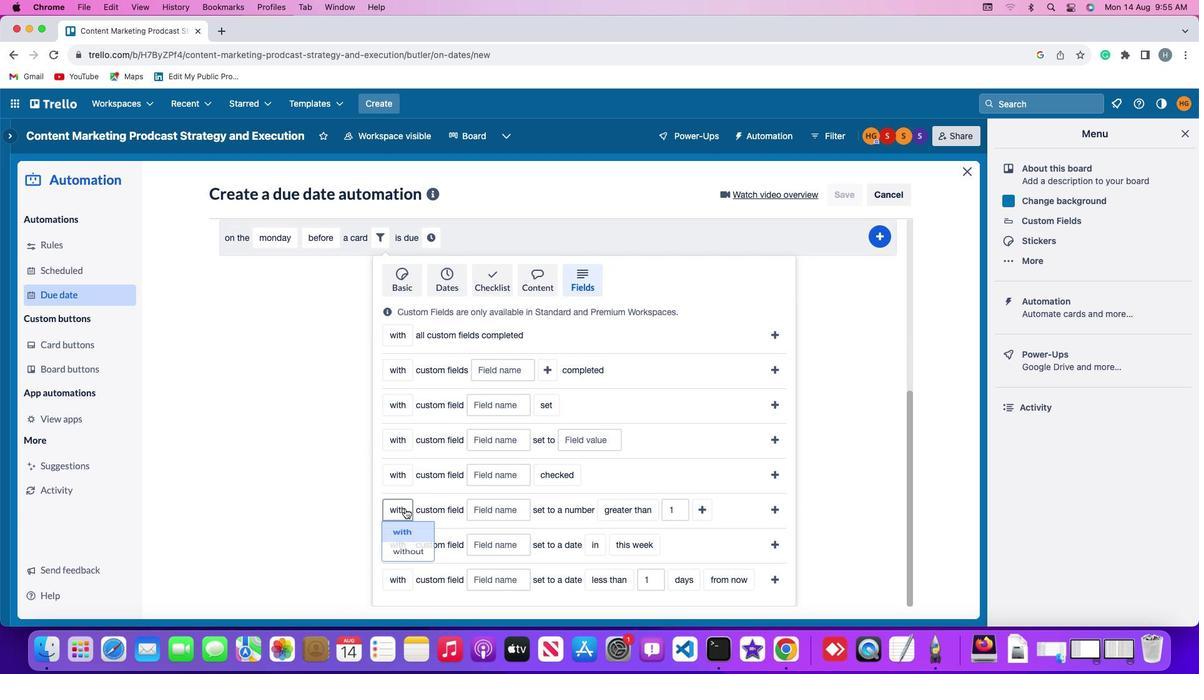 
Action: Mouse moved to (407, 558)
Screenshot: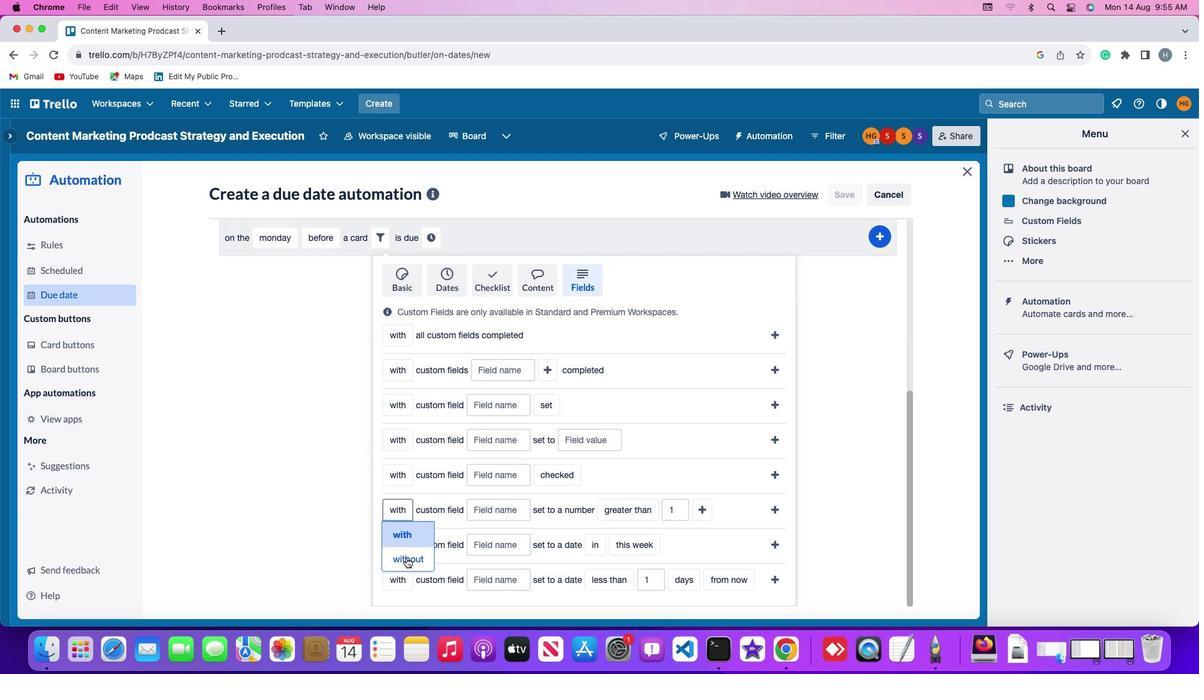 
Action: Mouse pressed left at (407, 558)
Screenshot: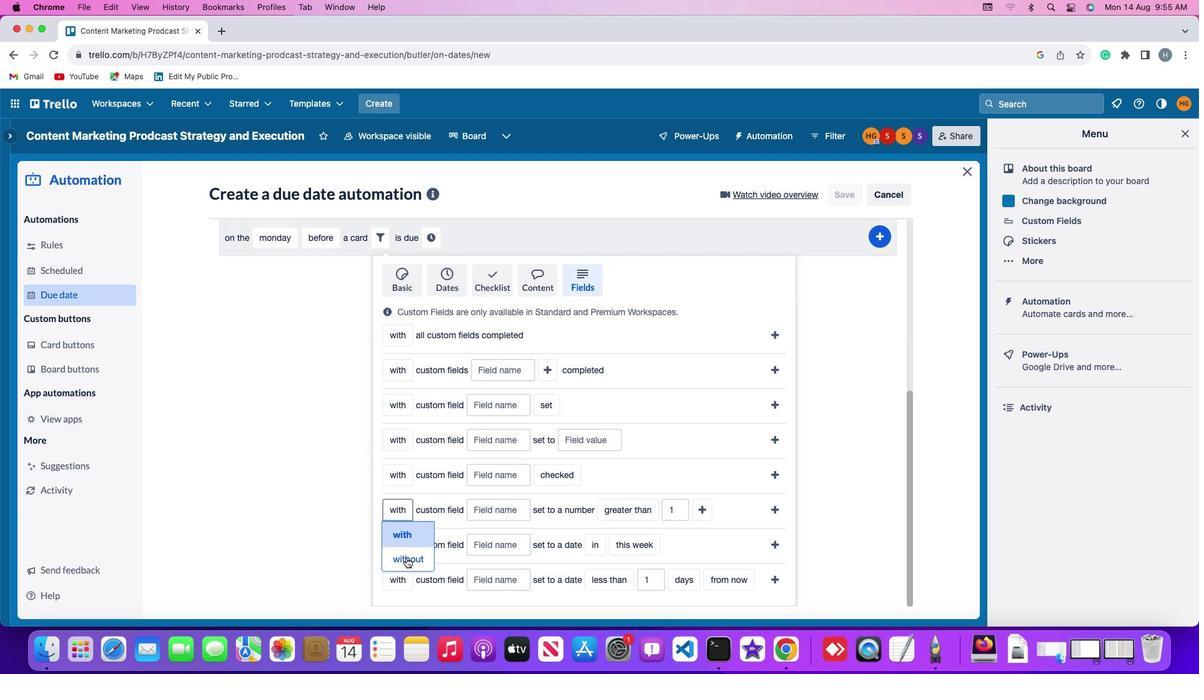 
Action: Mouse moved to (504, 515)
Screenshot: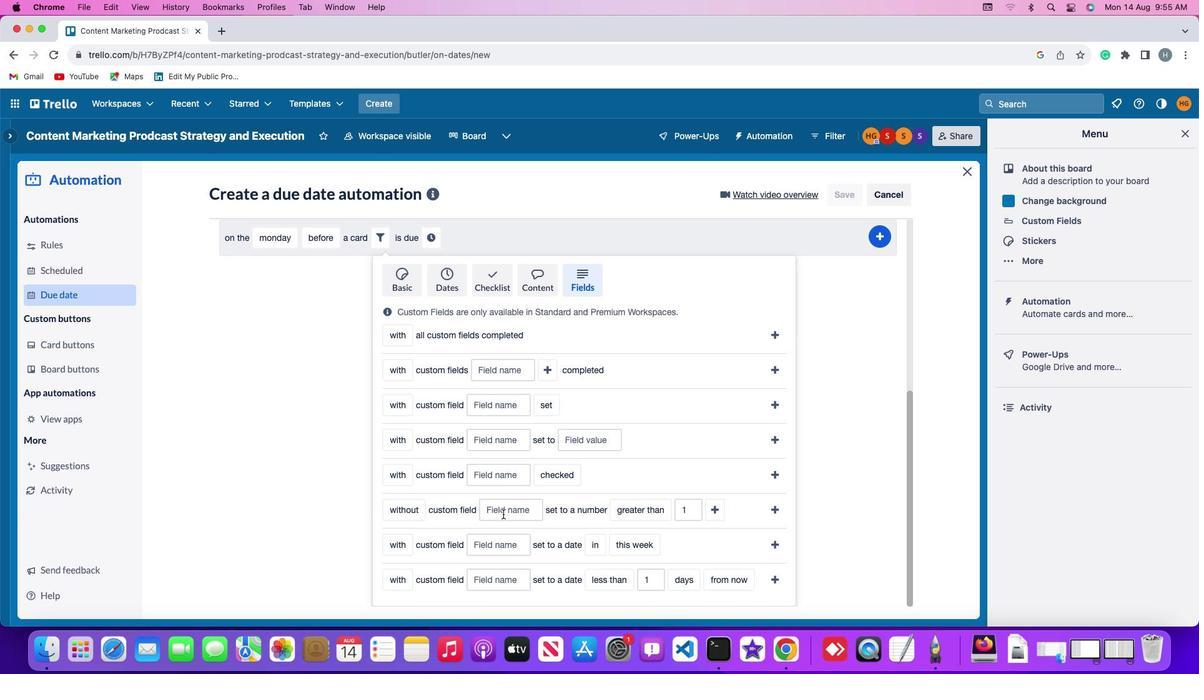 
Action: Mouse pressed left at (504, 515)
Screenshot: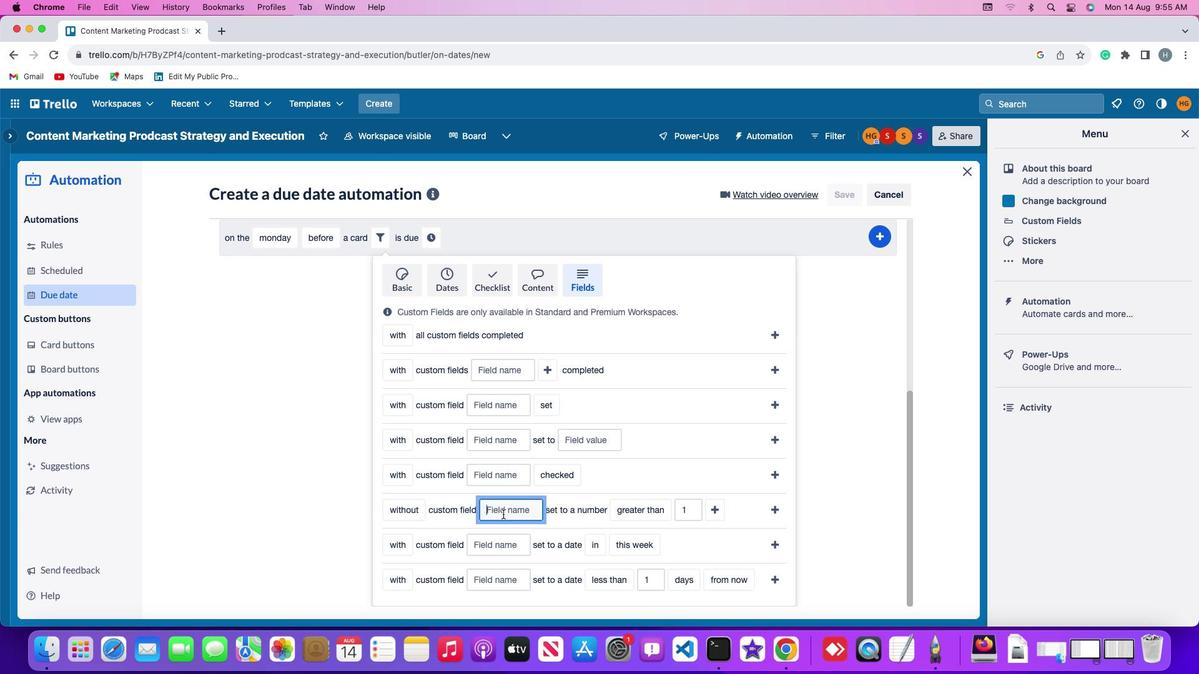 
Action: Mouse moved to (504, 514)
Screenshot: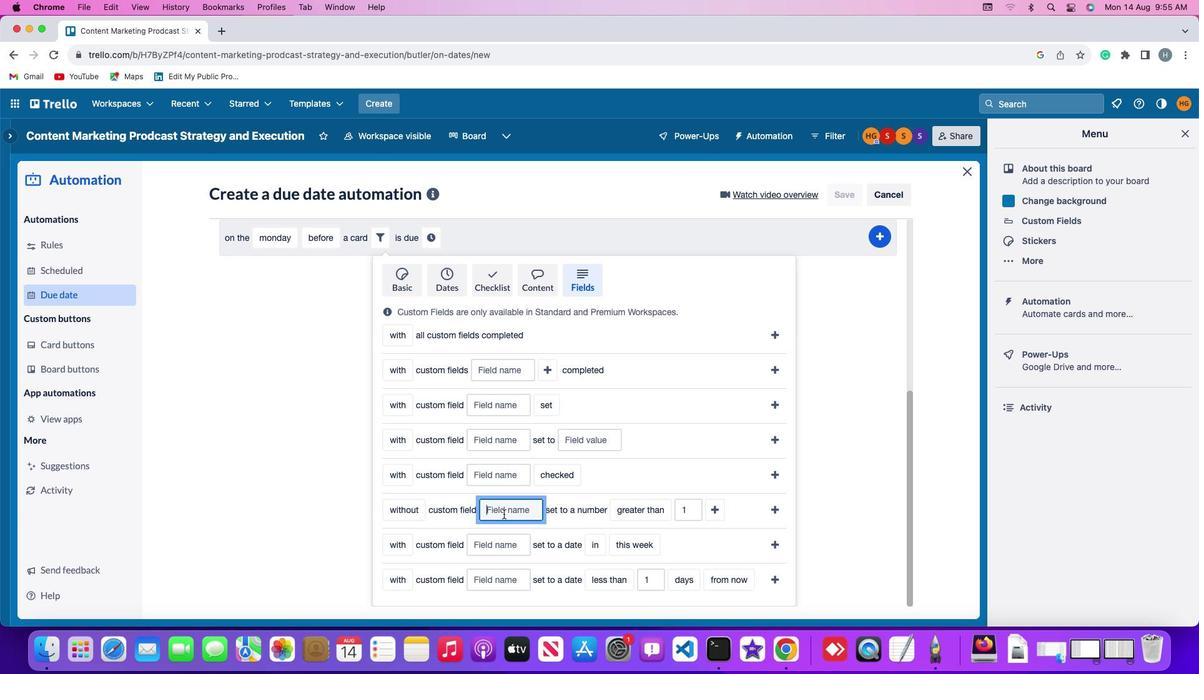 
Action: Key pressed Key.shift'R''e''s''u''m''e'
Screenshot: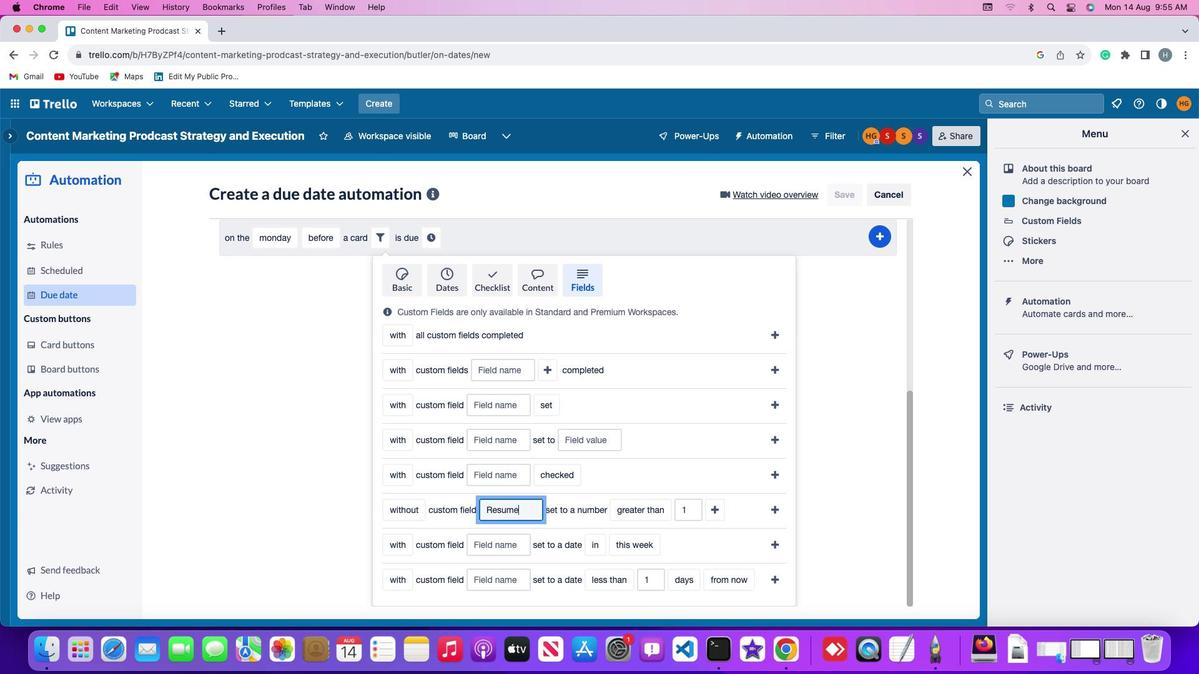 
Action: Mouse moved to (628, 510)
Screenshot: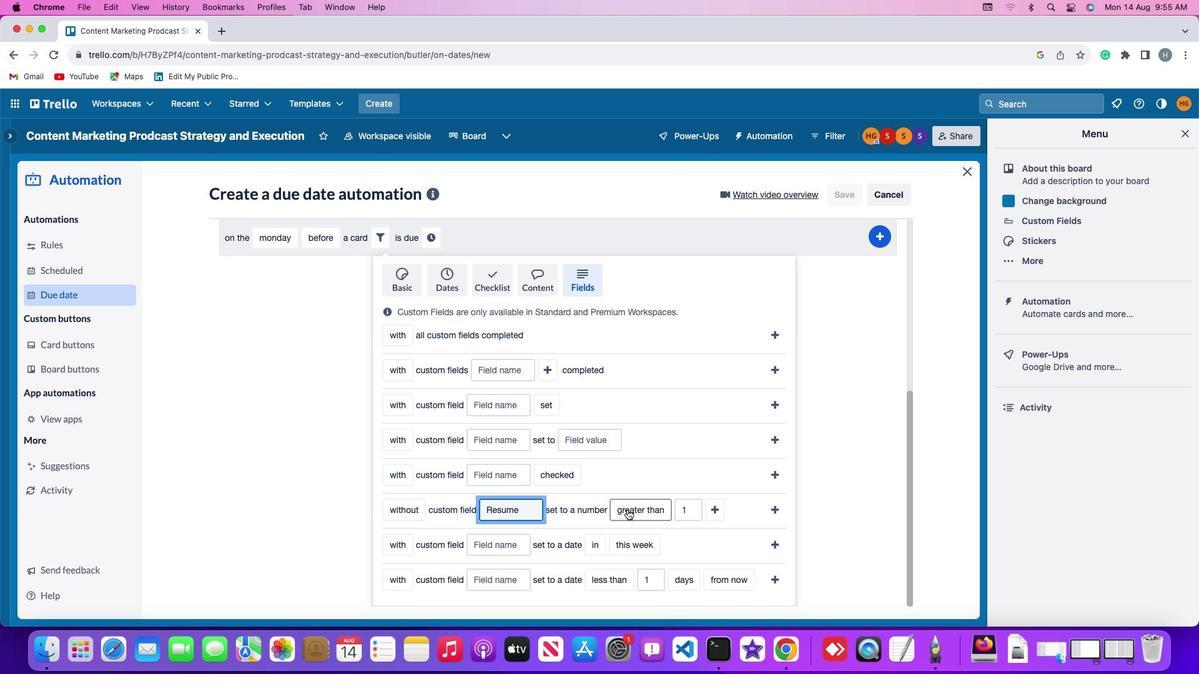 
Action: Mouse pressed left at (628, 510)
Screenshot: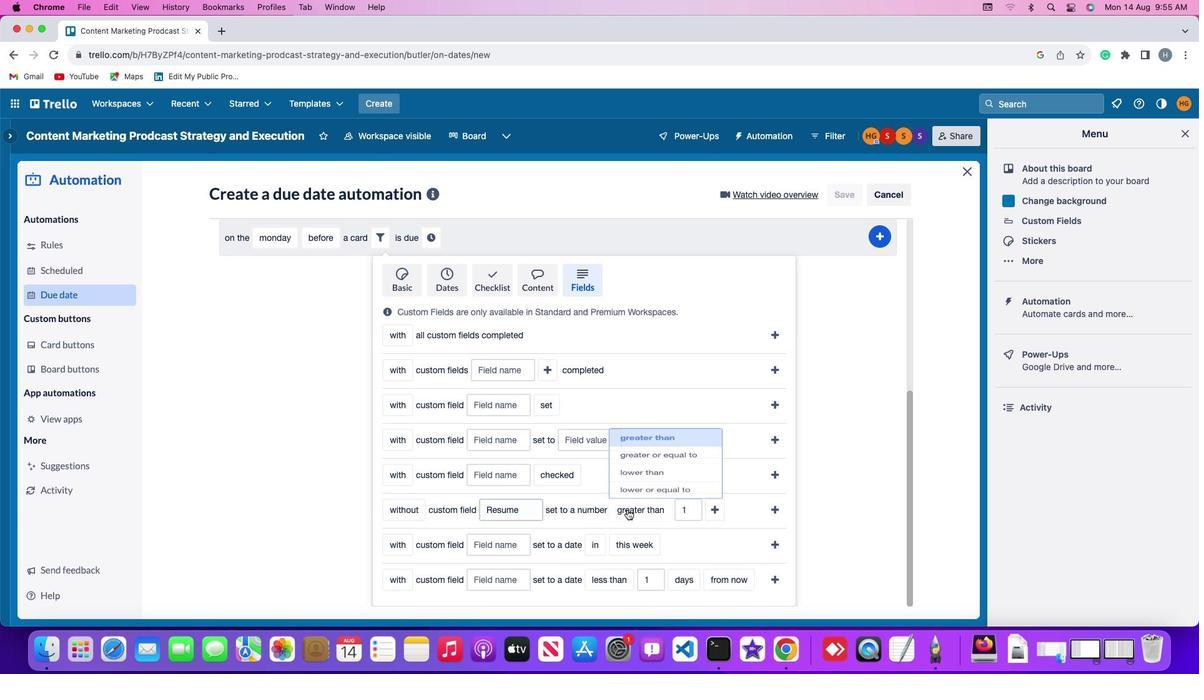 
Action: Mouse moved to (654, 414)
Screenshot: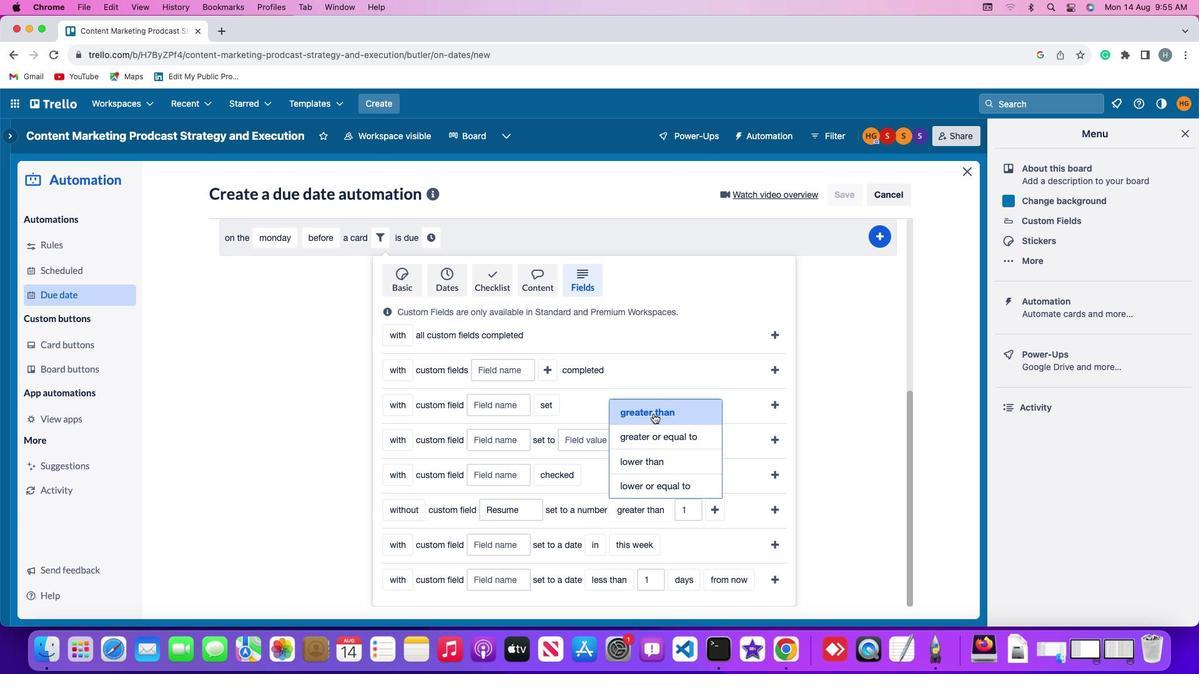 
Action: Mouse pressed left at (654, 414)
Screenshot: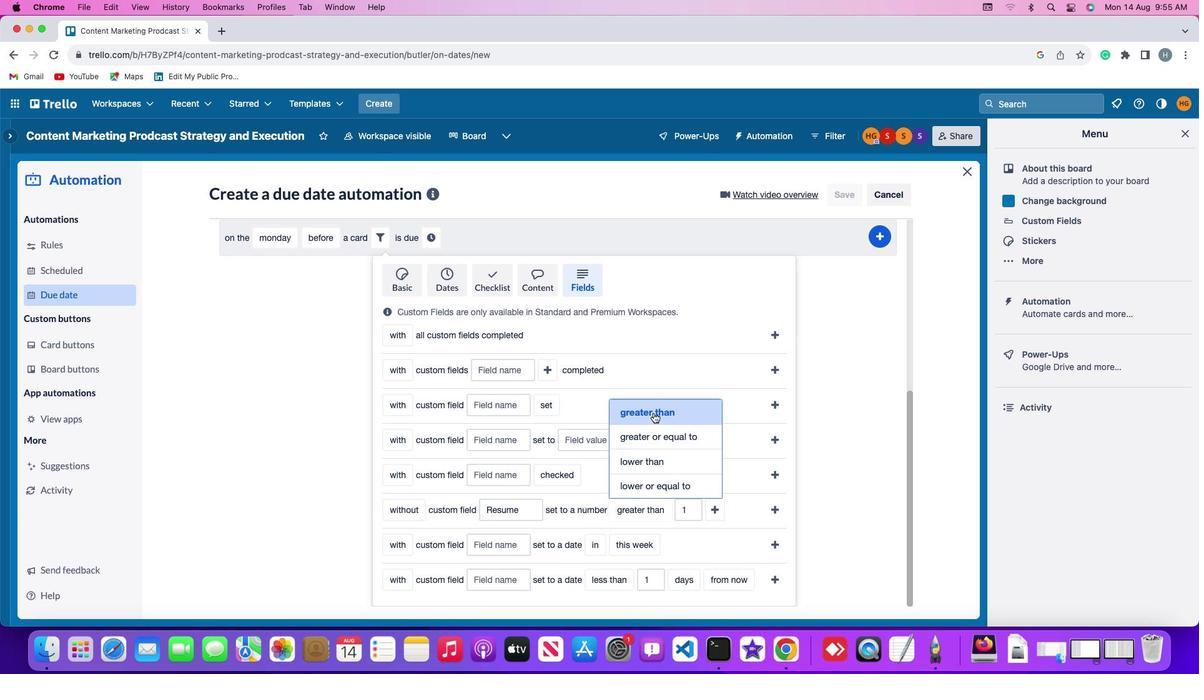 
Action: Mouse moved to (699, 511)
Screenshot: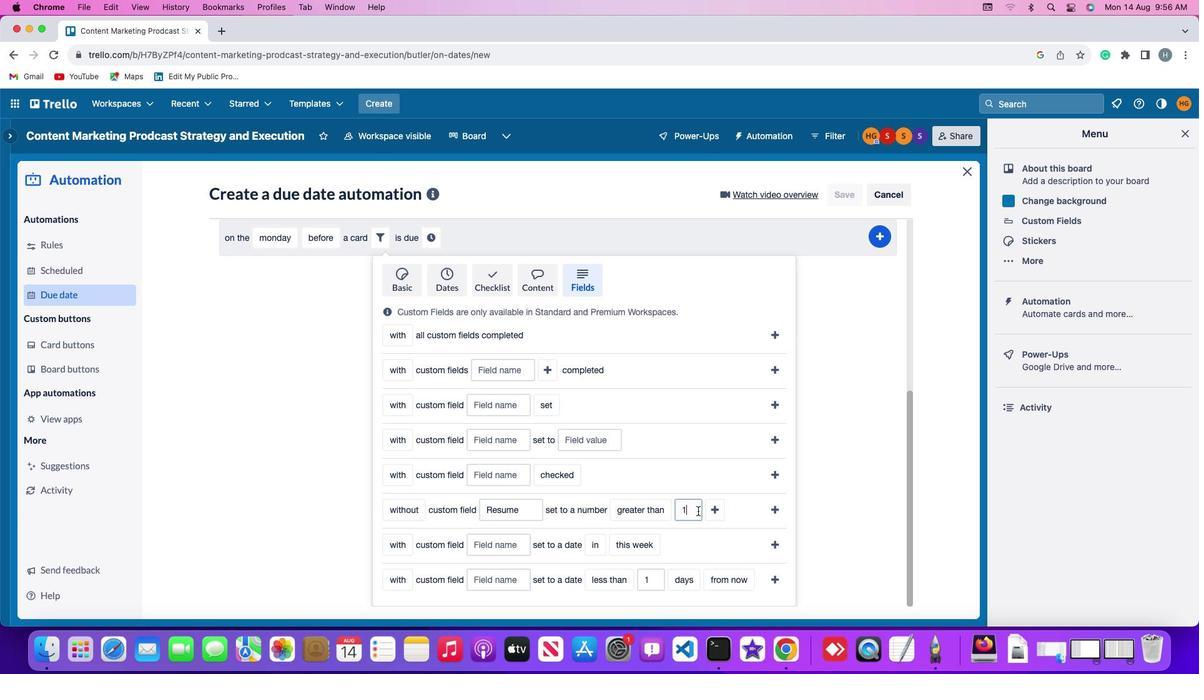 
Action: Mouse pressed left at (699, 511)
Screenshot: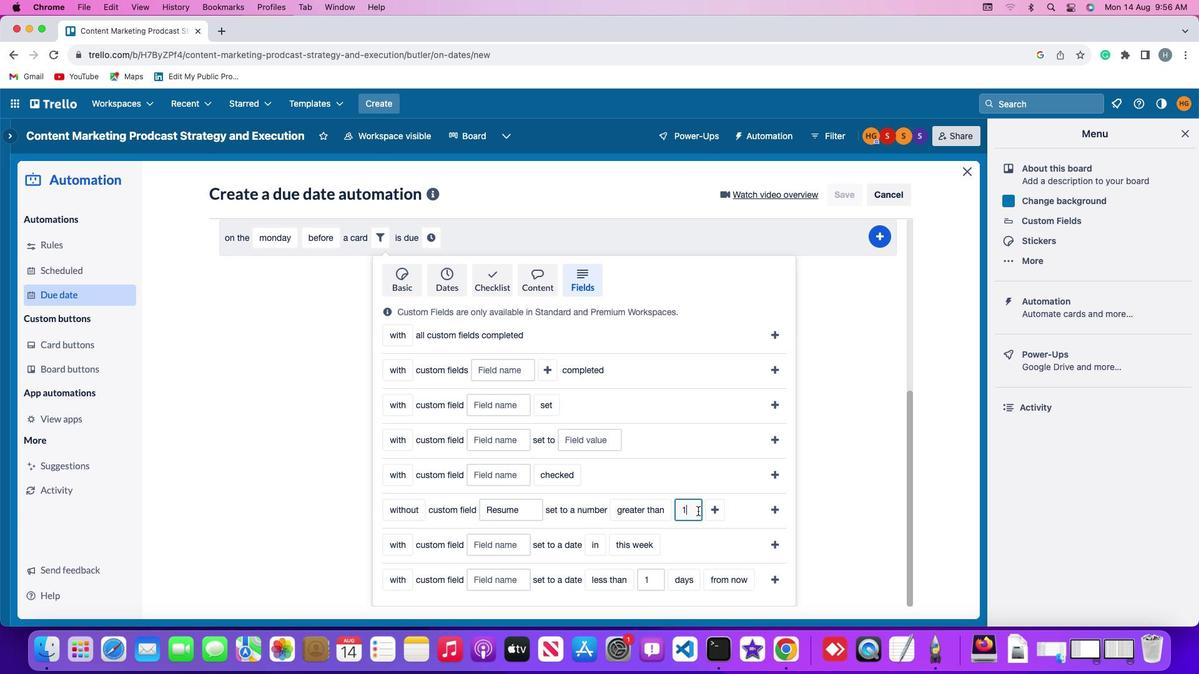 
Action: Mouse moved to (698, 511)
Screenshot: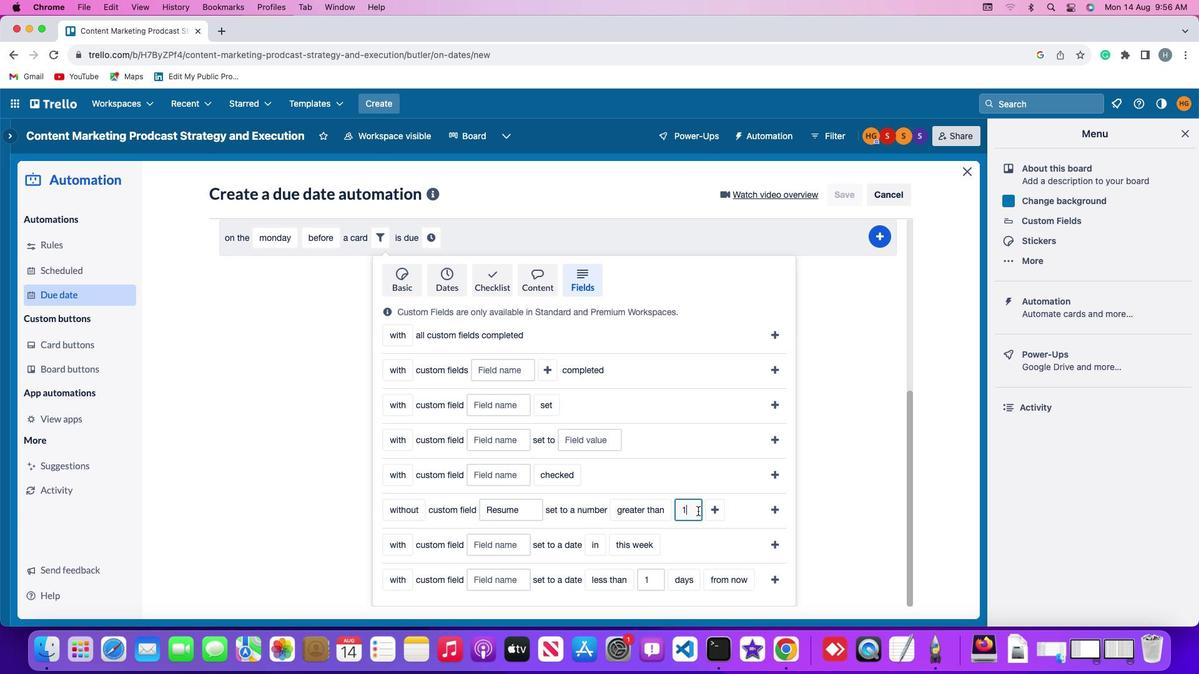
Action: Key pressed Key.backspace'1'
Screenshot: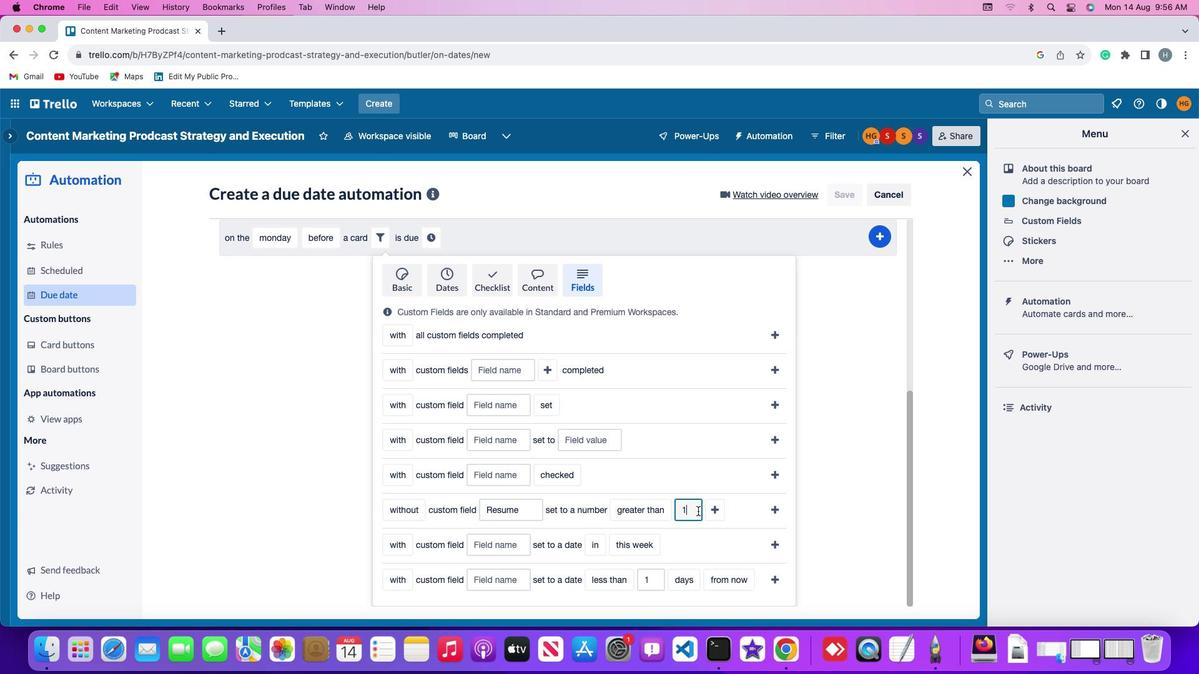
Action: Mouse moved to (722, 510)
Screenshot: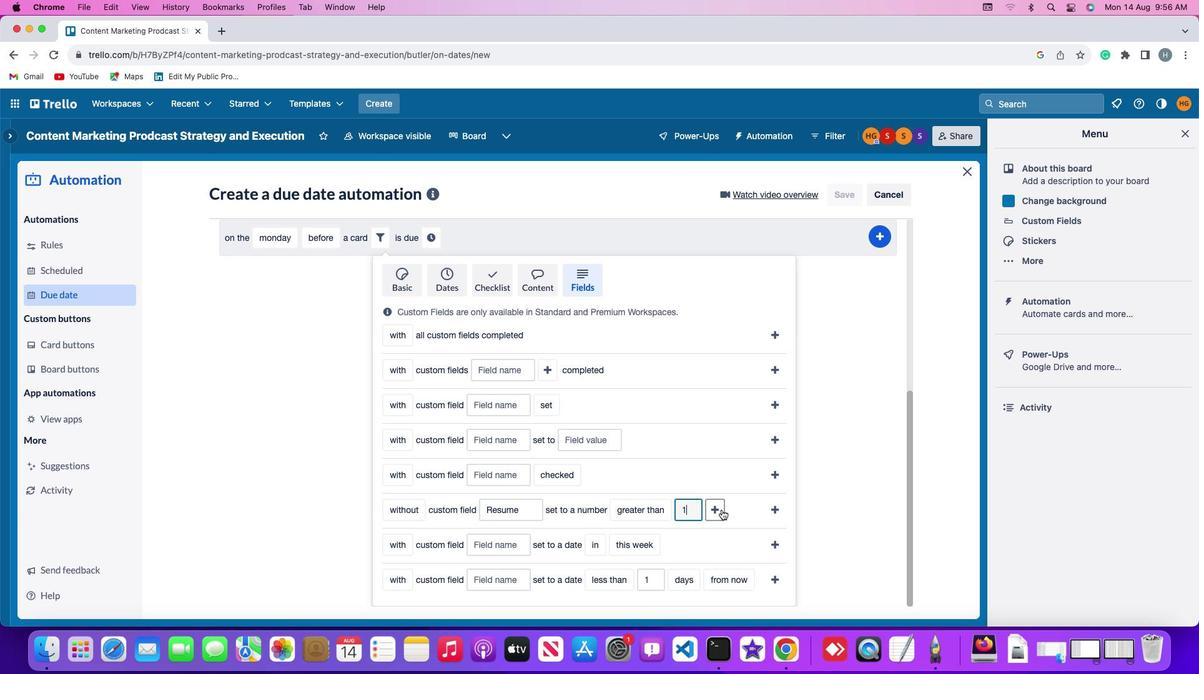 
Action: Mouse pressed left at (722, 510)
Screenshot: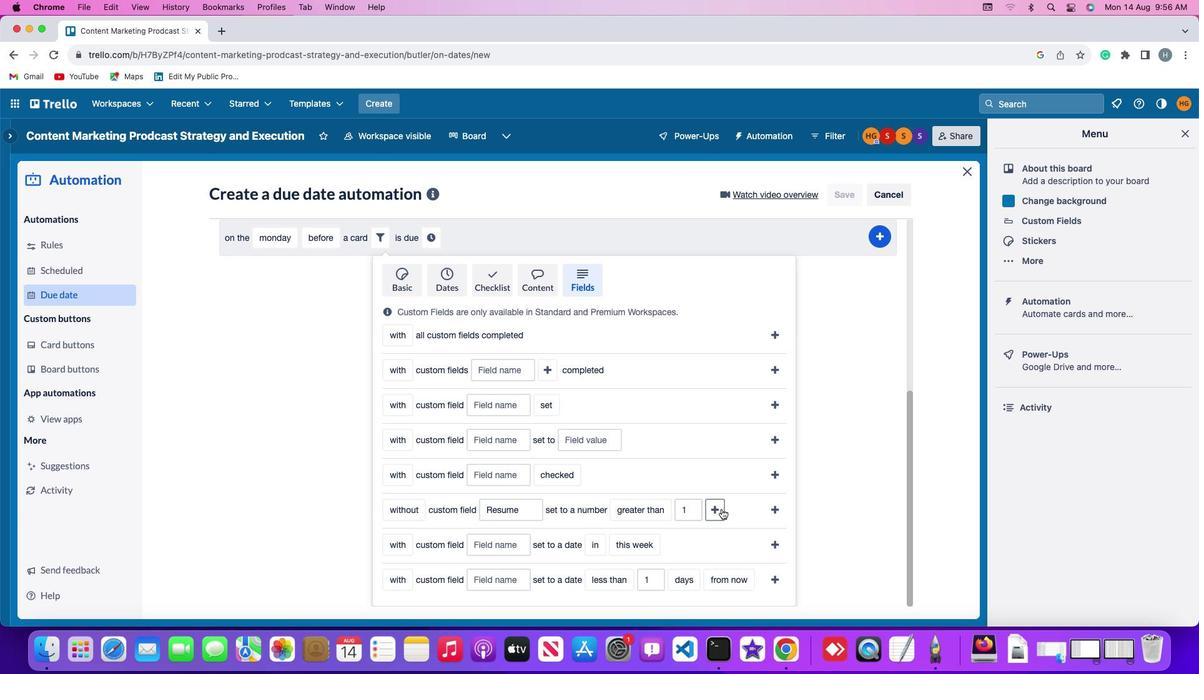 
Action: Mouse moved to (763, 509)
Screenshot: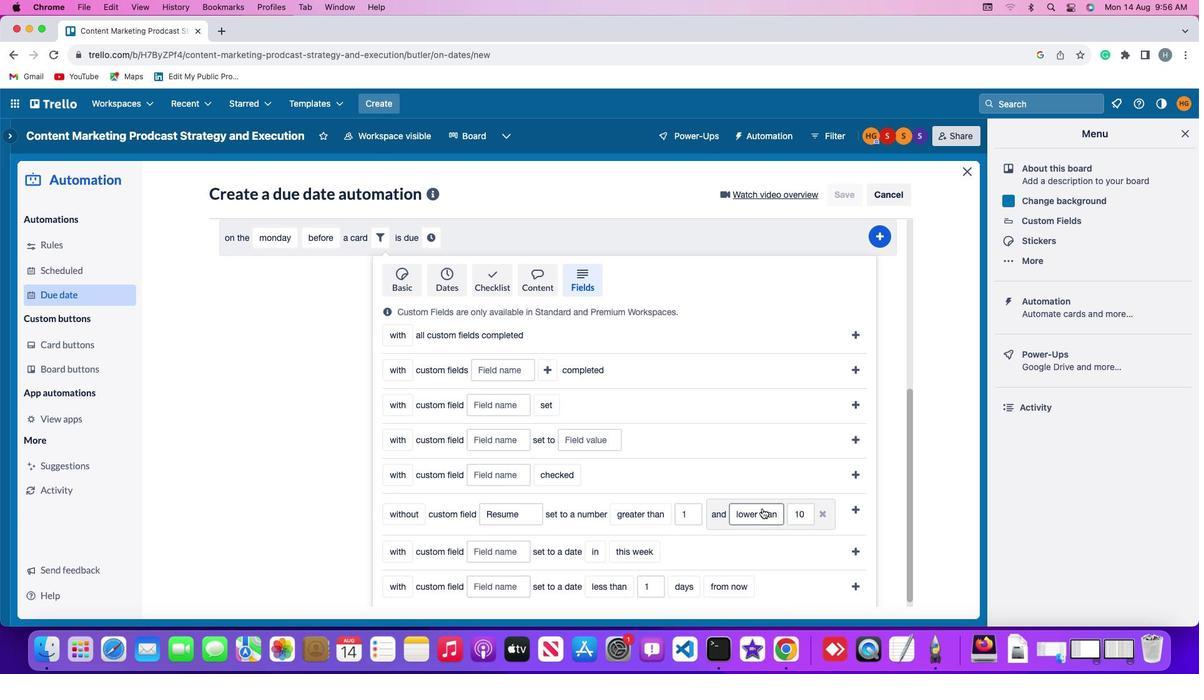 
Action: Mouse pressed left at (763, 509)
Screenshot: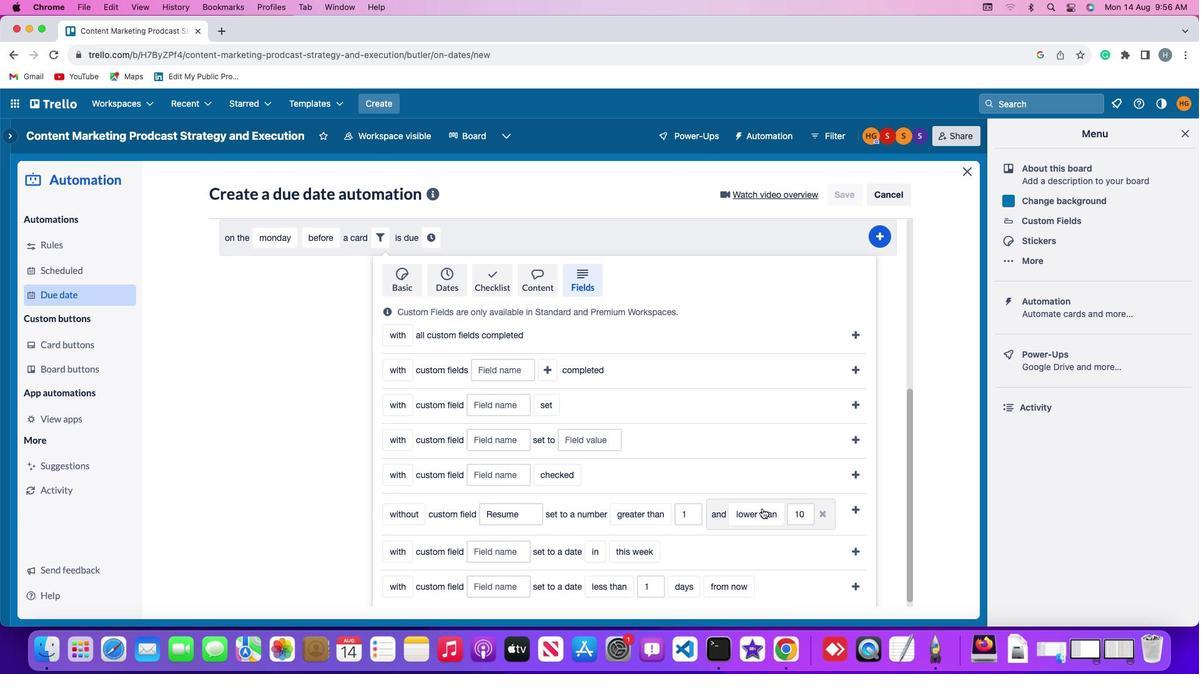 
Action: Mouse moved to (775, 415)
Screenshot: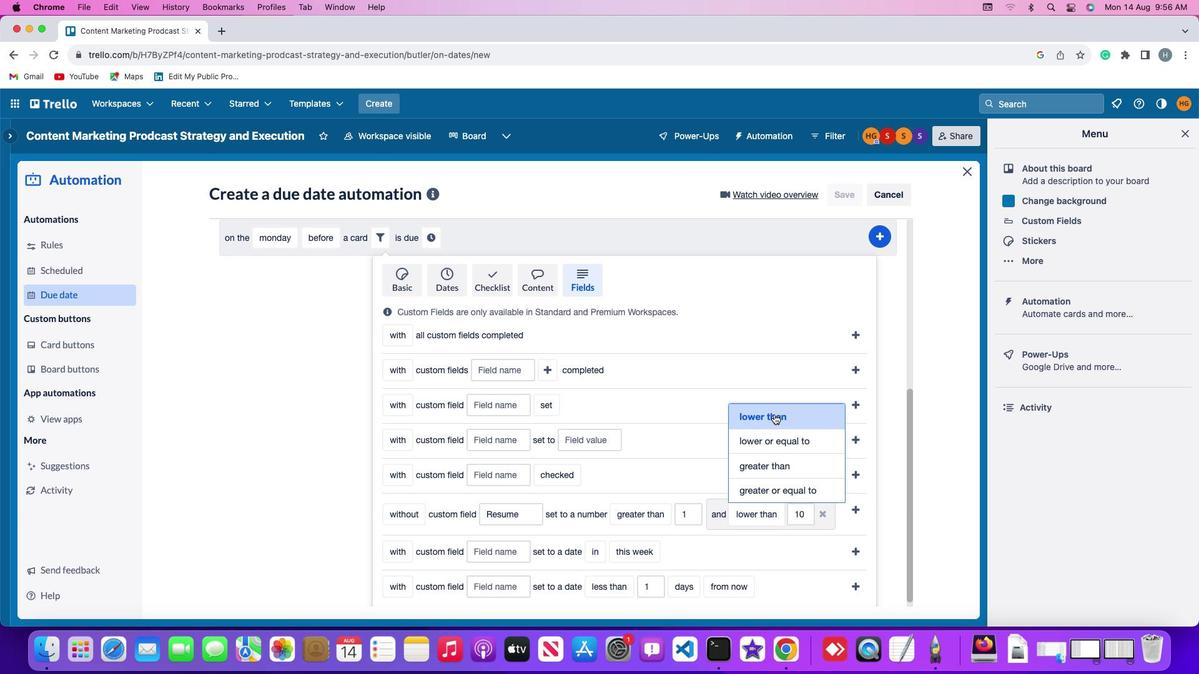 
Action: Mouse pressed left at (775, 415)
Screenshot: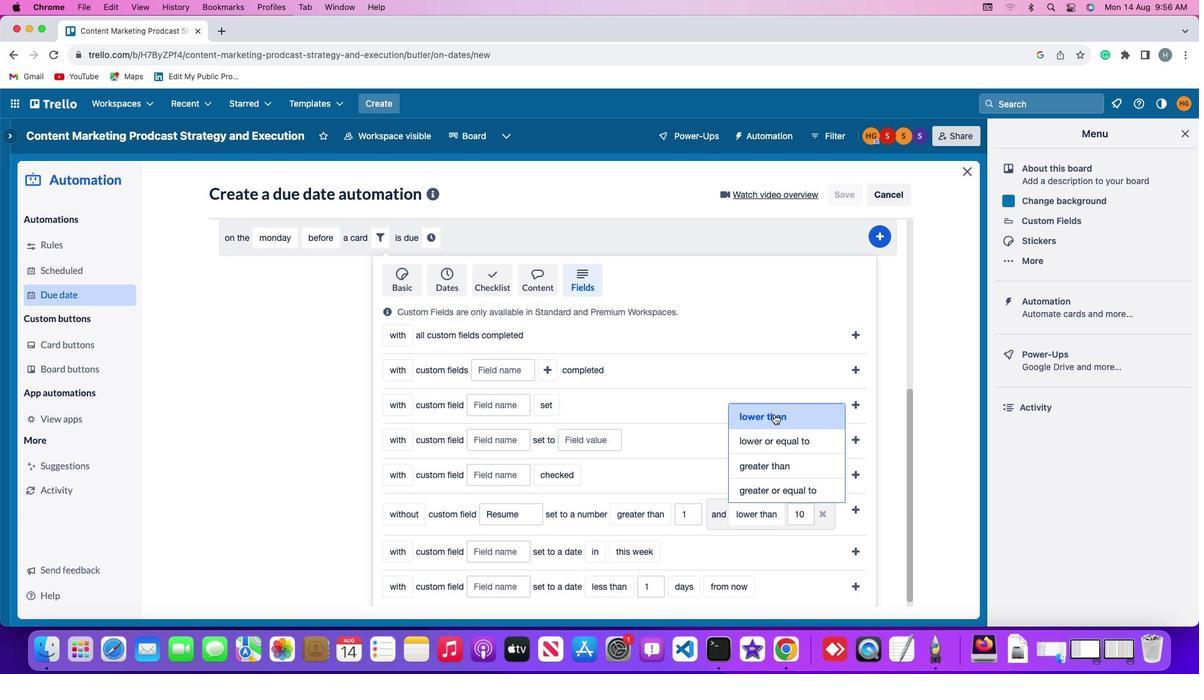 
Action: Mouse moved to (807, 515)
Screenshot: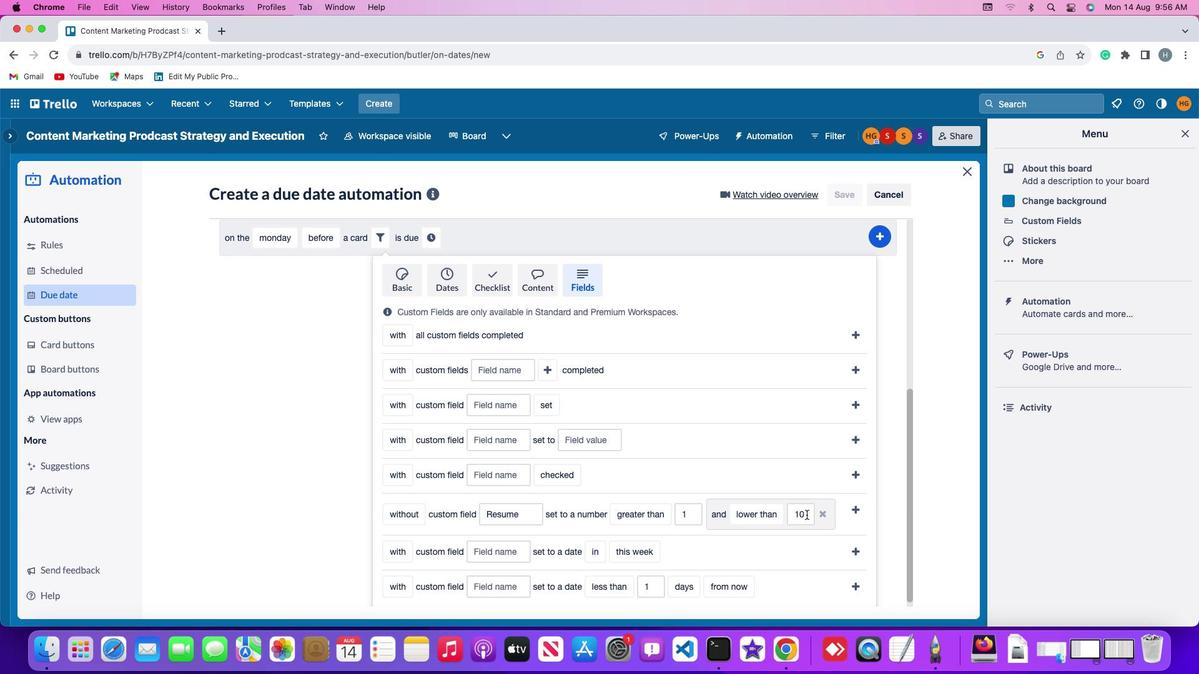 
Action: Mouse pressed left at (807, 515)
Screenshot: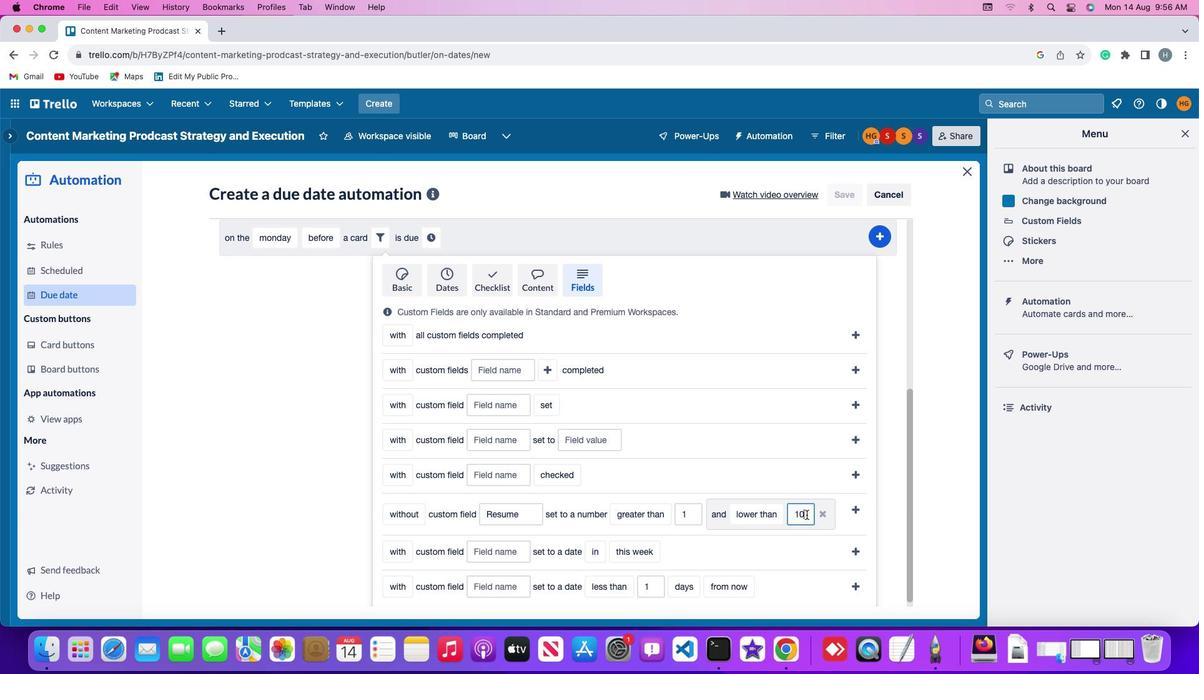 
Action: Key pressed Key.backspaceKey.backspace'1''0'
Screenshot: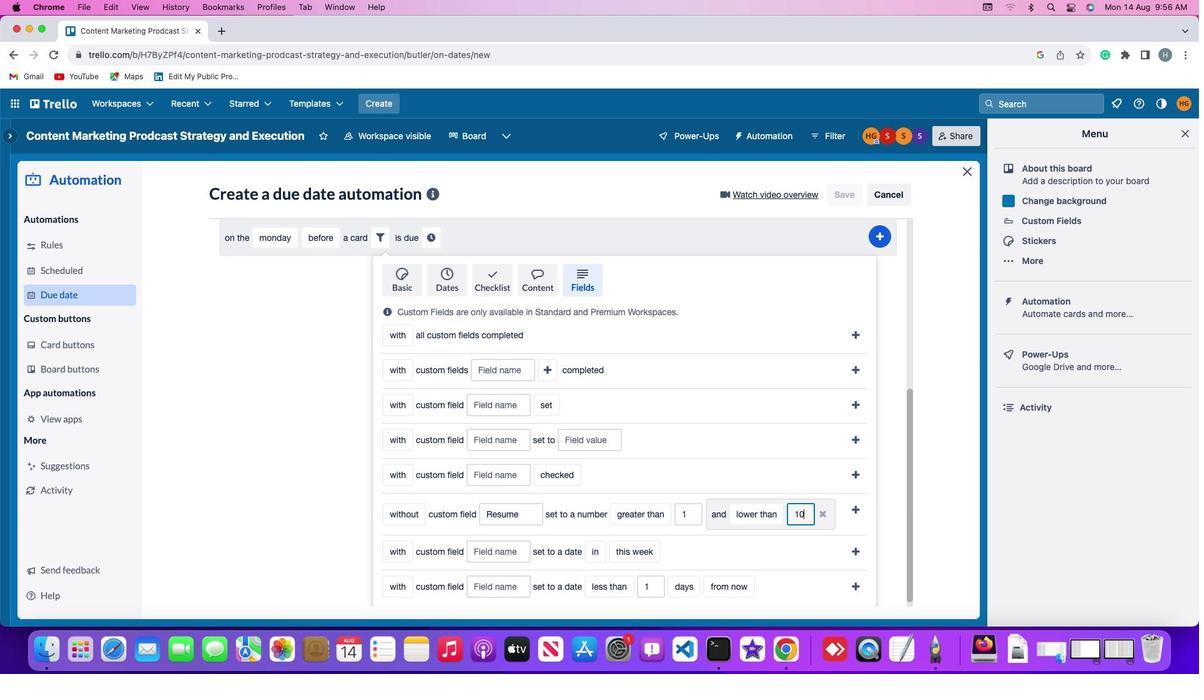 
Action: Mouse moved to (858, 507)
Screenshot: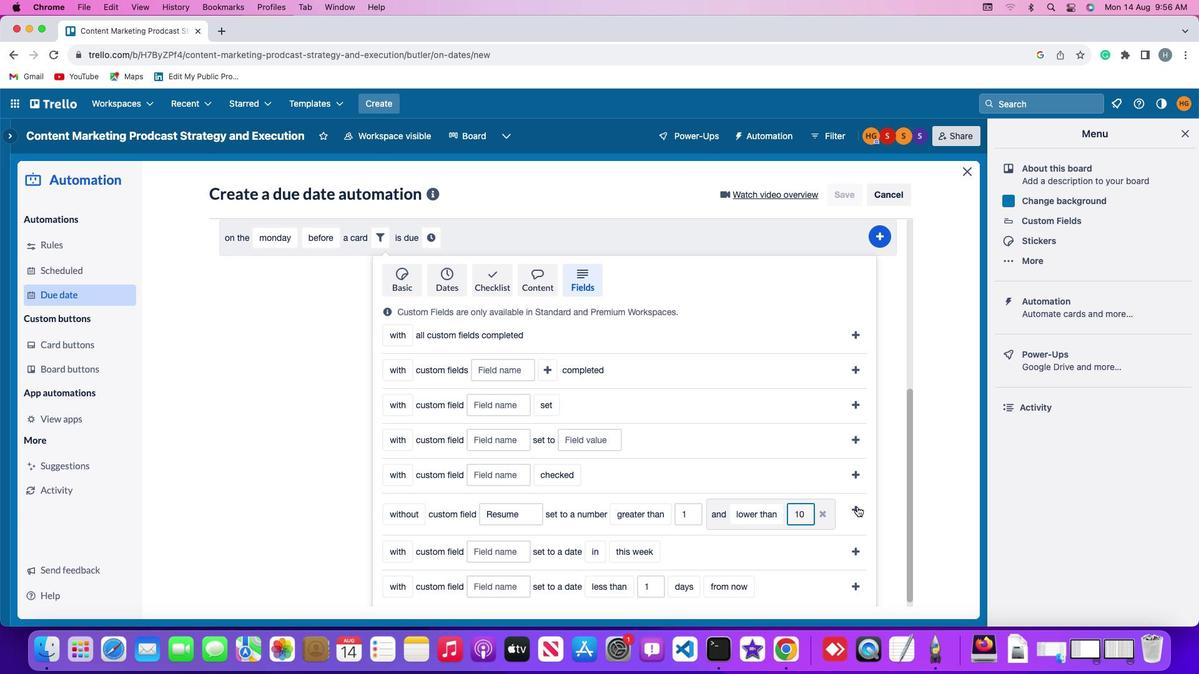 
Action: Mouse pressed left at (858, 507)
Screenshot: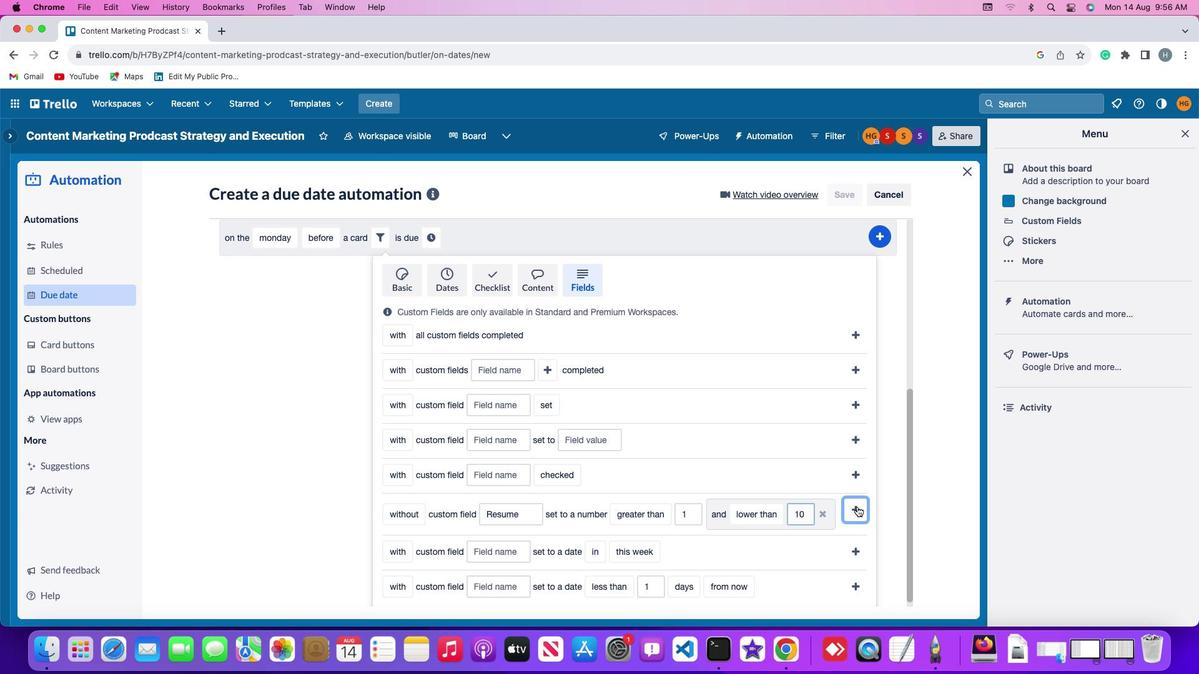 
Action: Mouse moved to (772, 549)
Screenshot: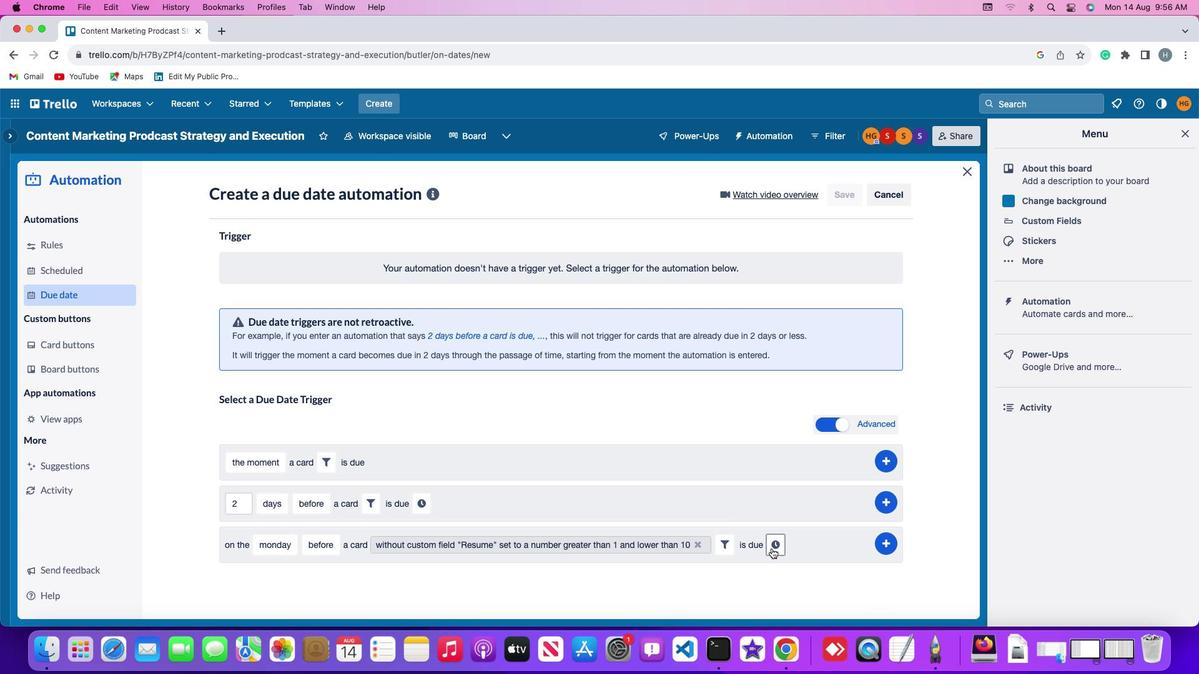 
Action: Mouse pressed left at (772, 549)
Screenshot: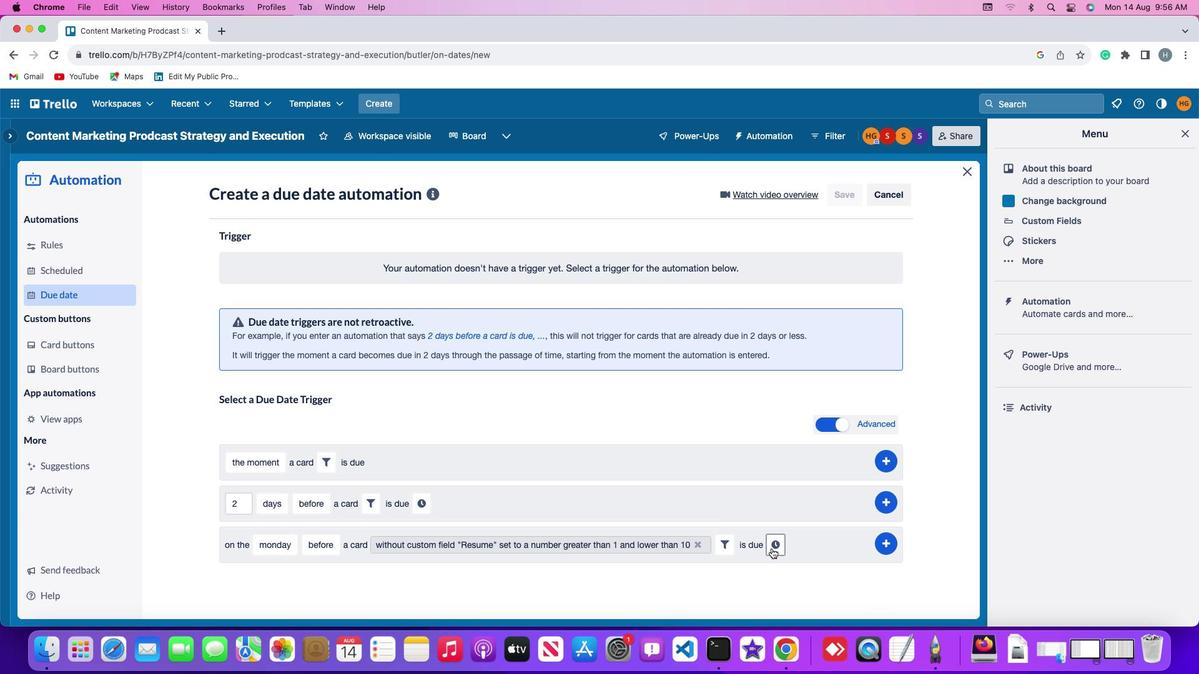 
Action: Mouse moved to (263, 574)
Screenshot: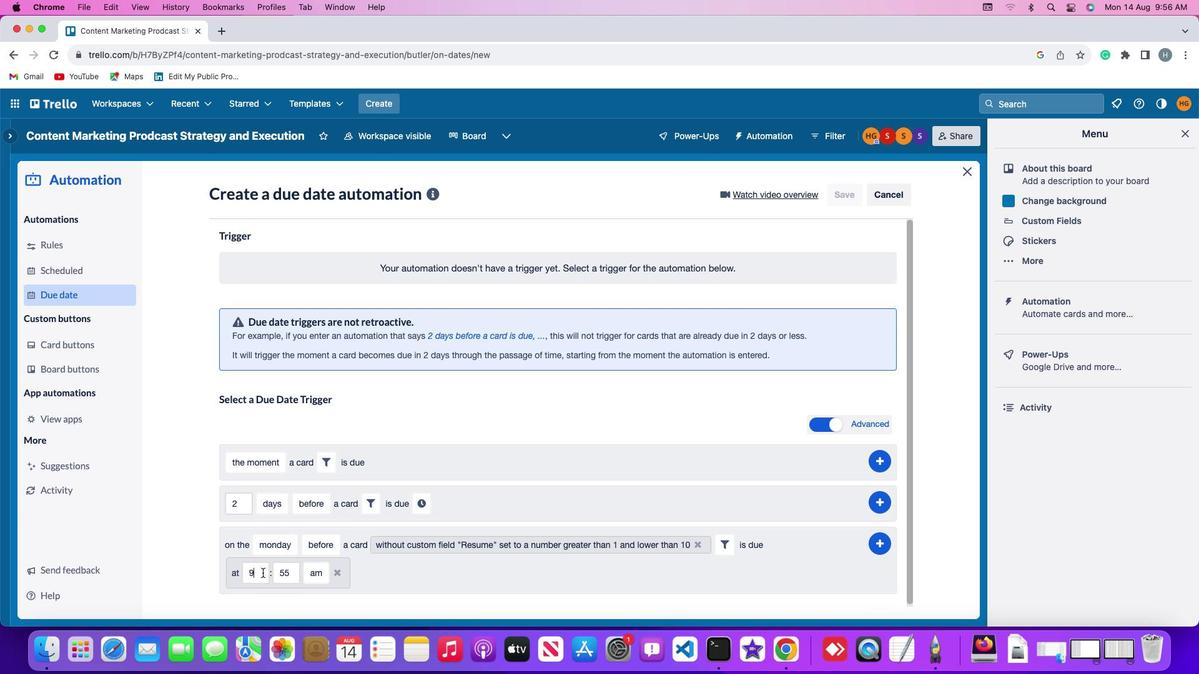
Action: Mouse pressed left at (263, 574)
Screenshot: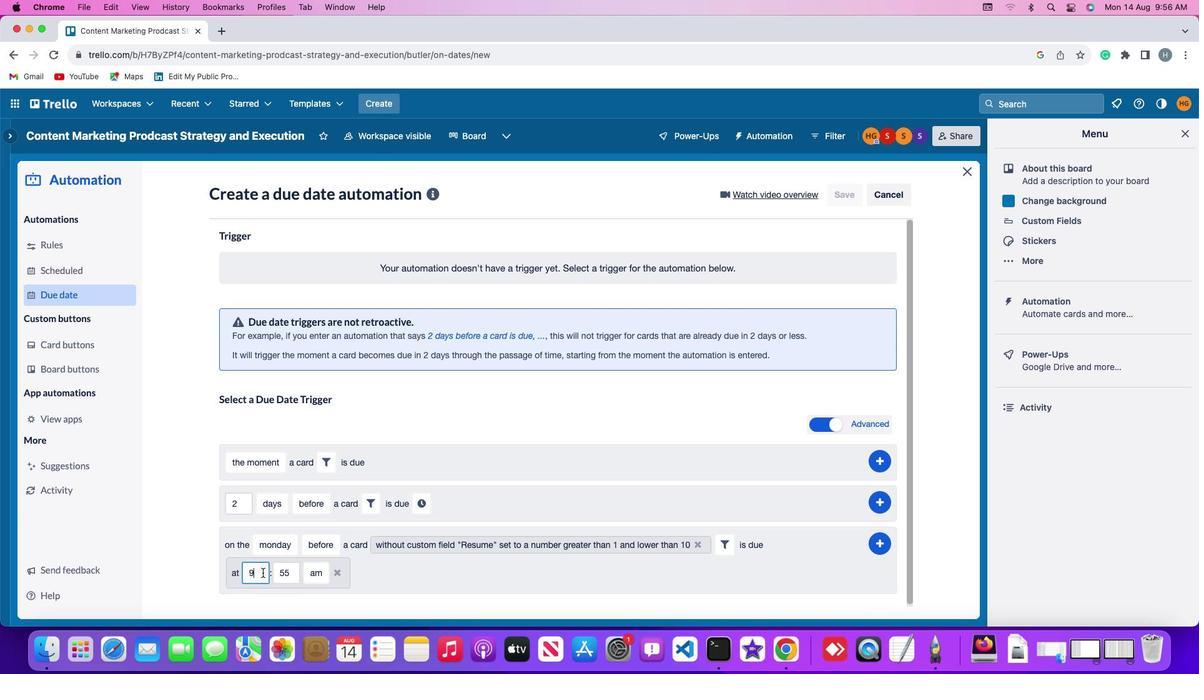 
Action: Mouse moved to (263, 574)
Screenshot: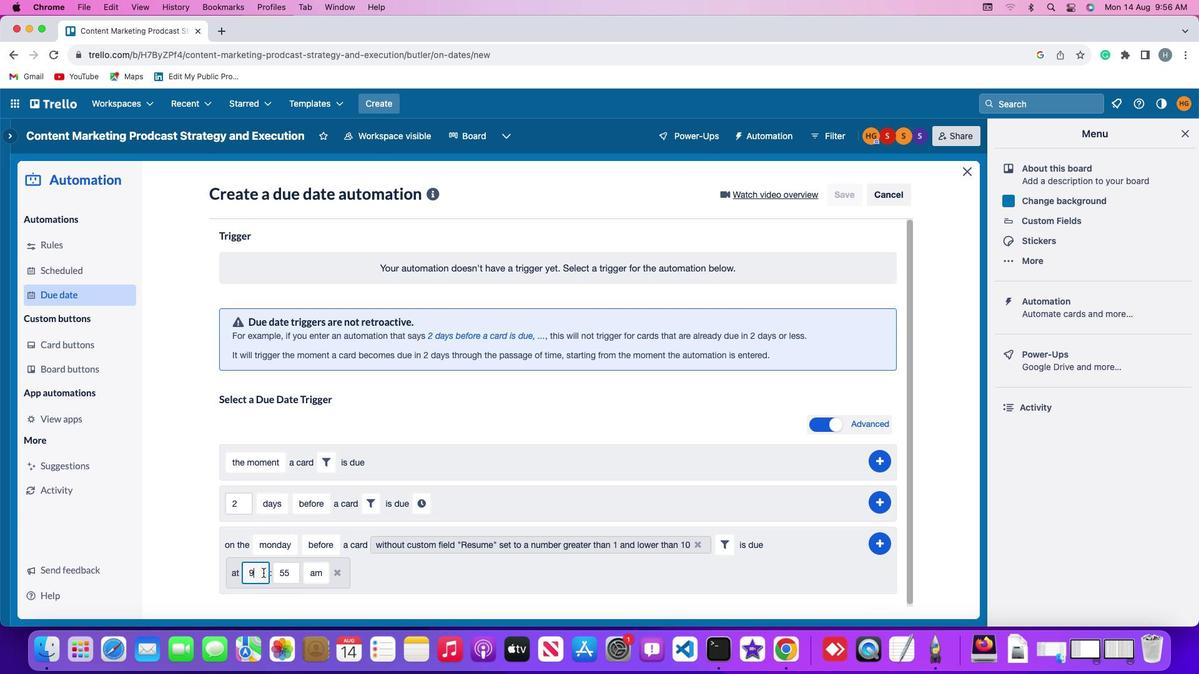 
Action: Key pressed Key.backspace
Screenshot: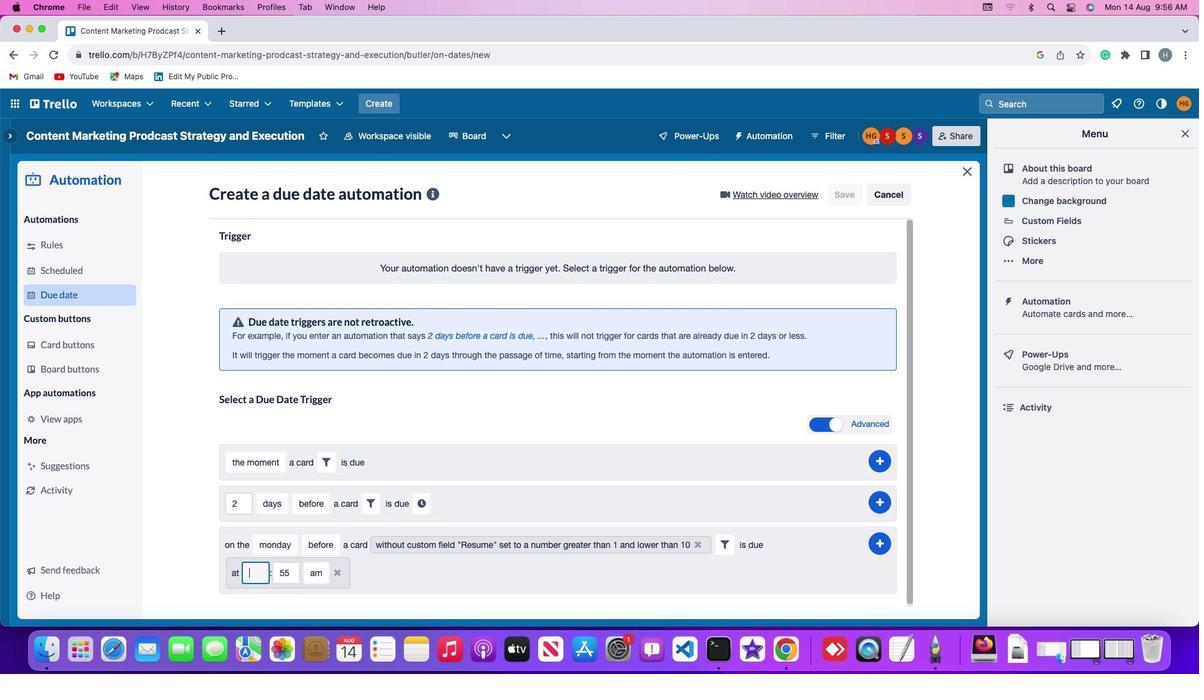 
Action: Mouse moved to (264, 574)
Screenshot: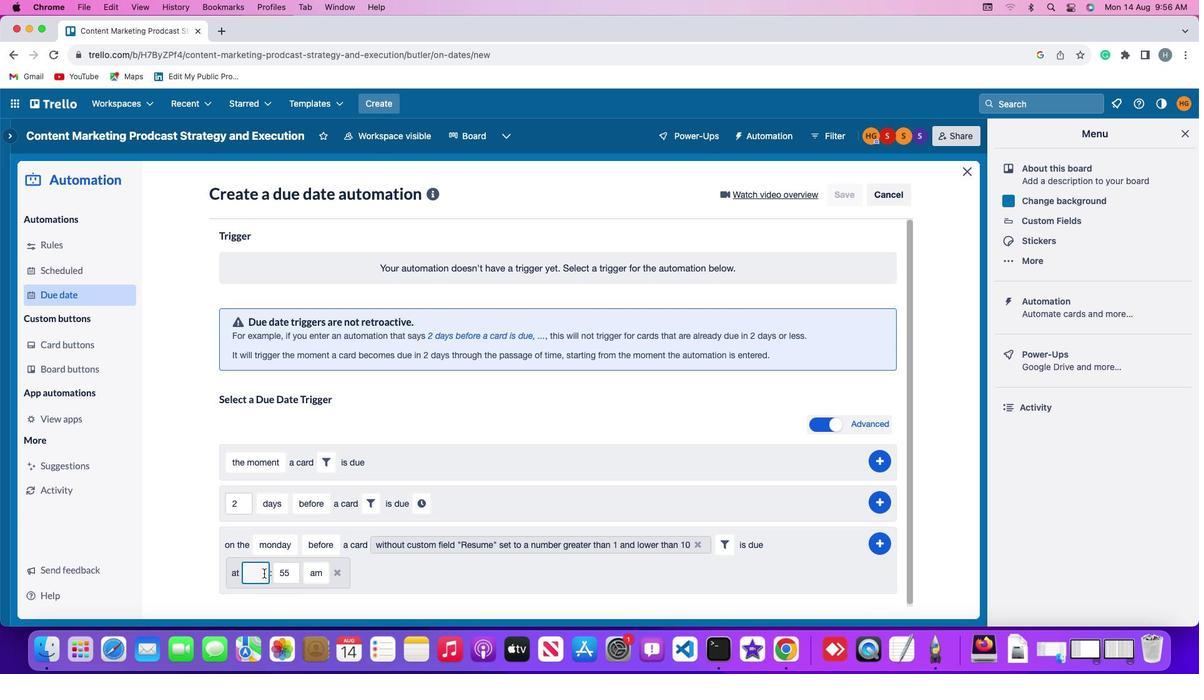 
Action: Key pressed '1''1'
Screenshot: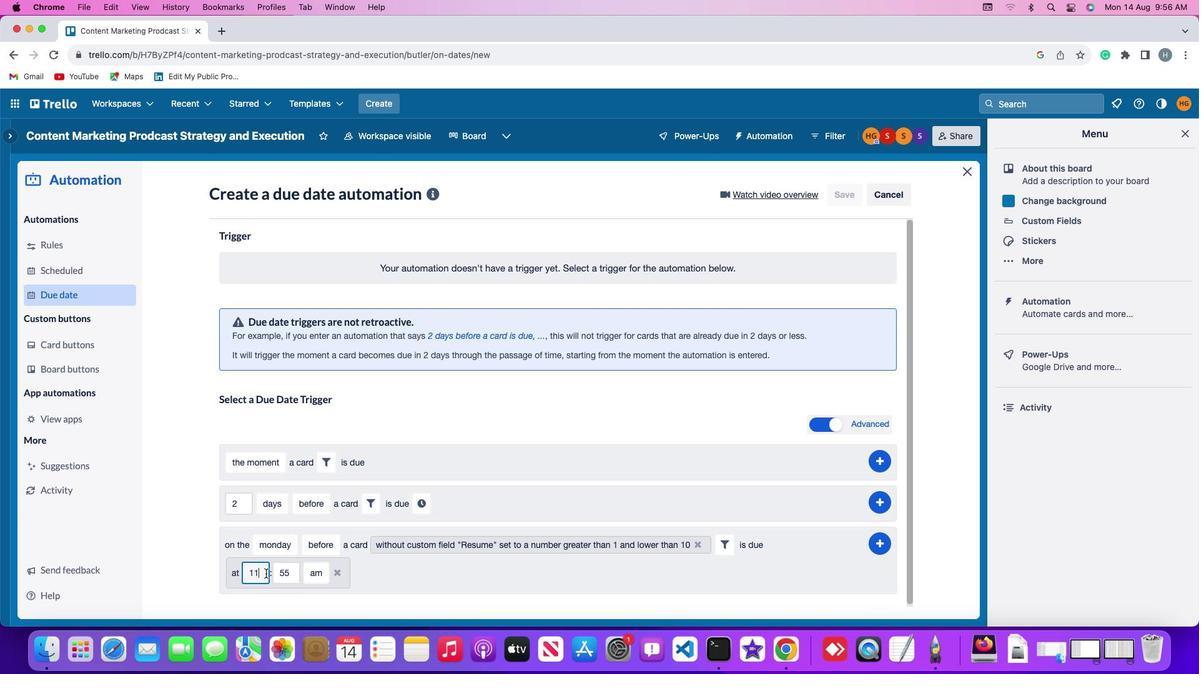 
Action: Mouse moved to (294, 572)
Screenshot: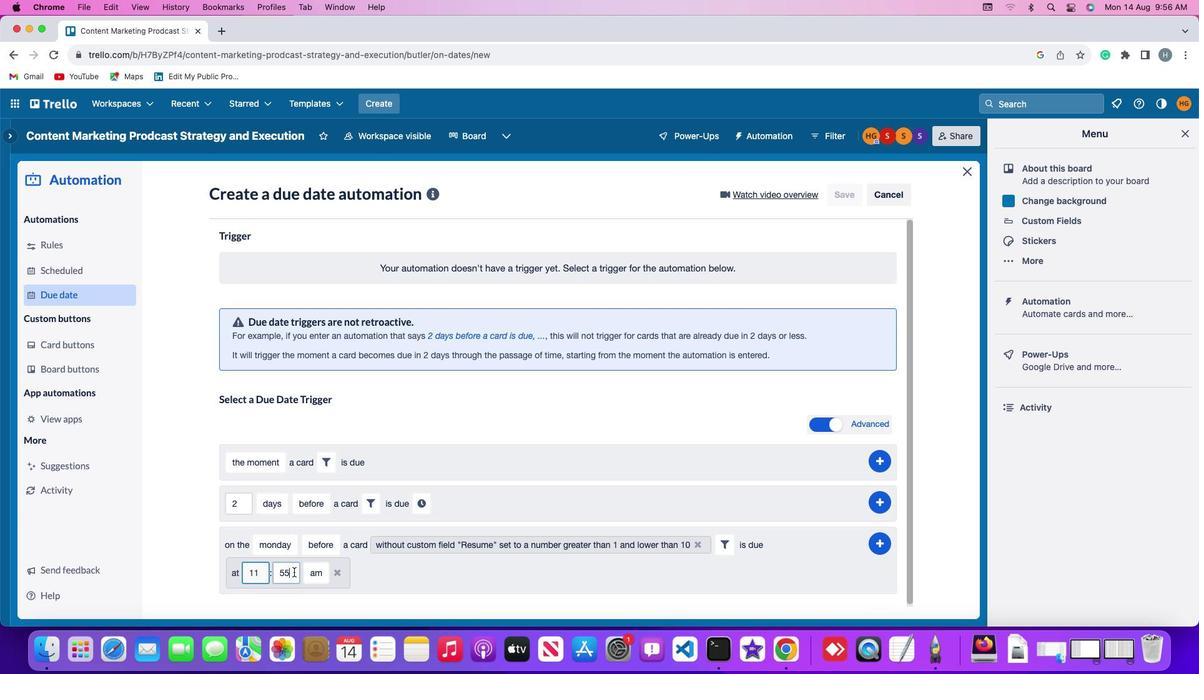 
Action: Mouse pressed left at (294, 572)
Screenshot: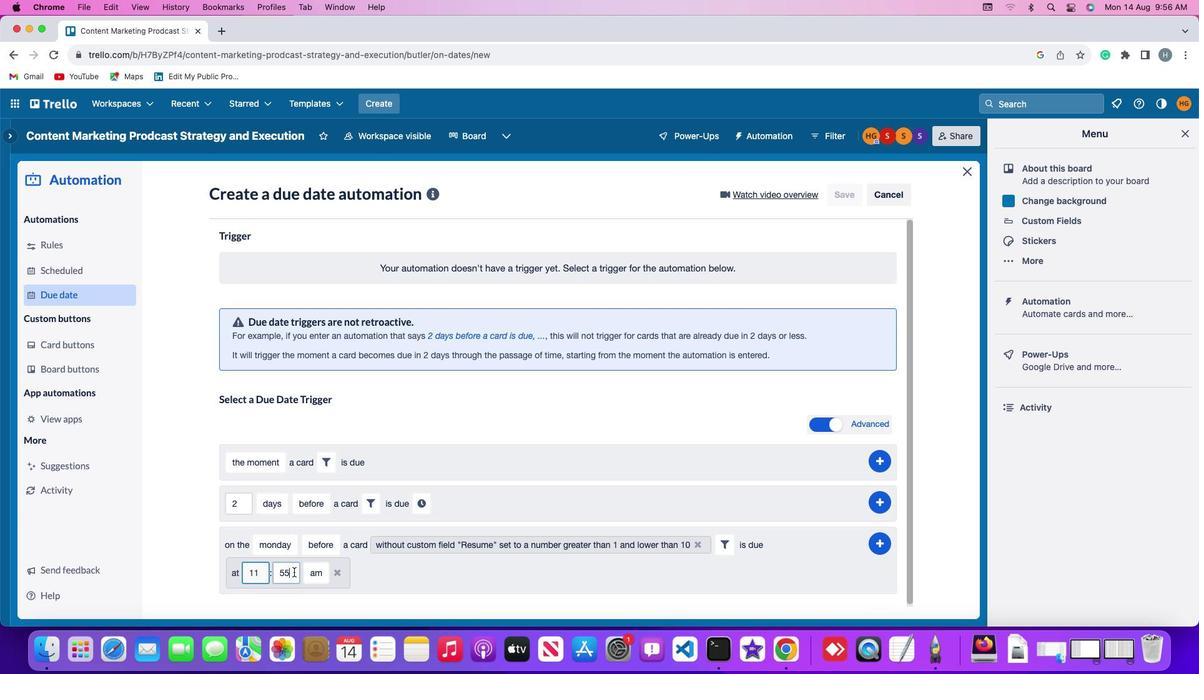 
Action: Key pressed Key.backspaceKey.backspace'0''0'
Screenshot: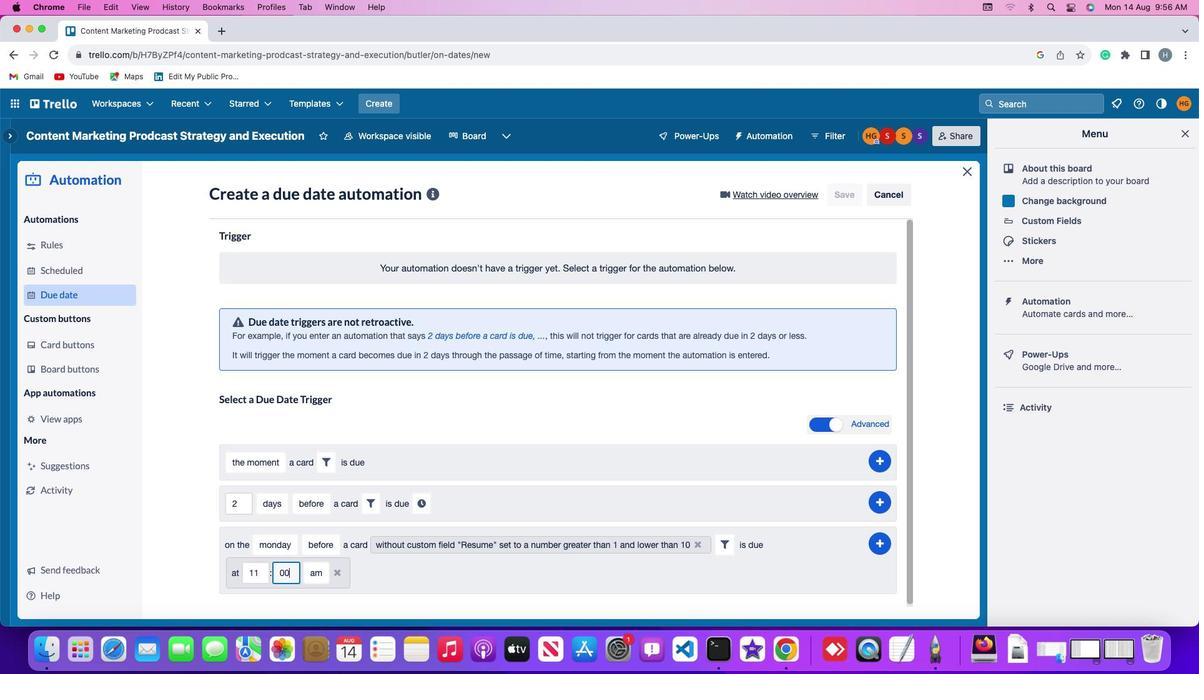 
Action: Mouse moved to (312, 575)
Screenshot: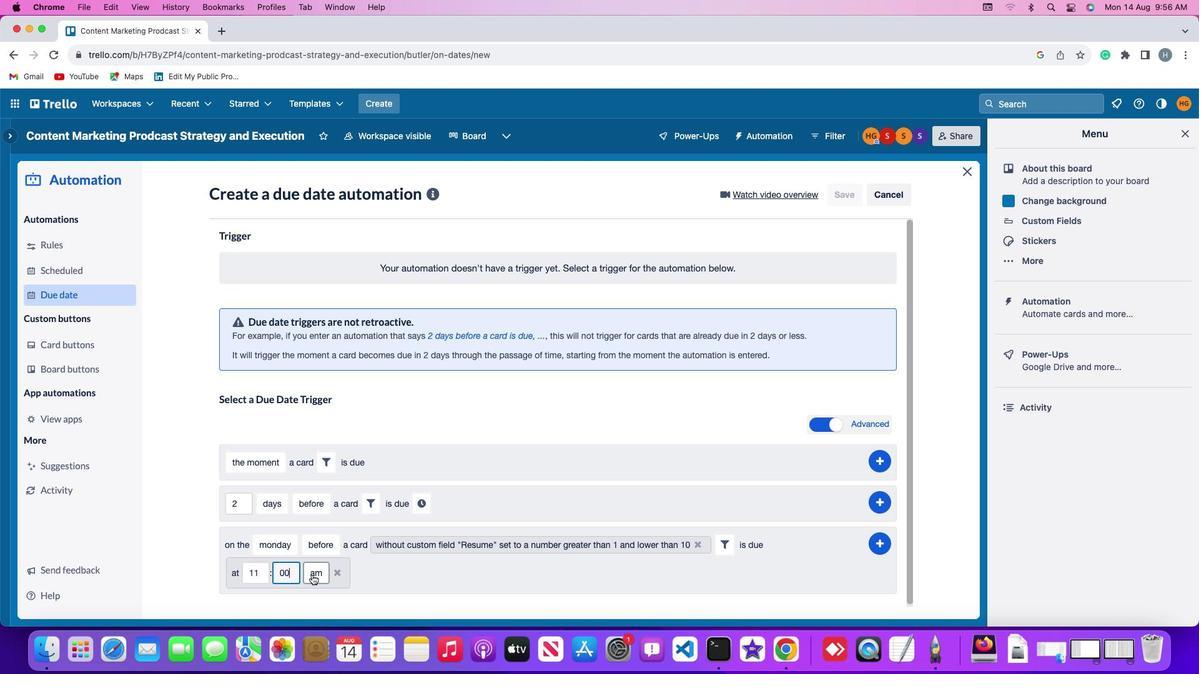 
Action: Mouse pressed left at (312, 575)
Screenshot: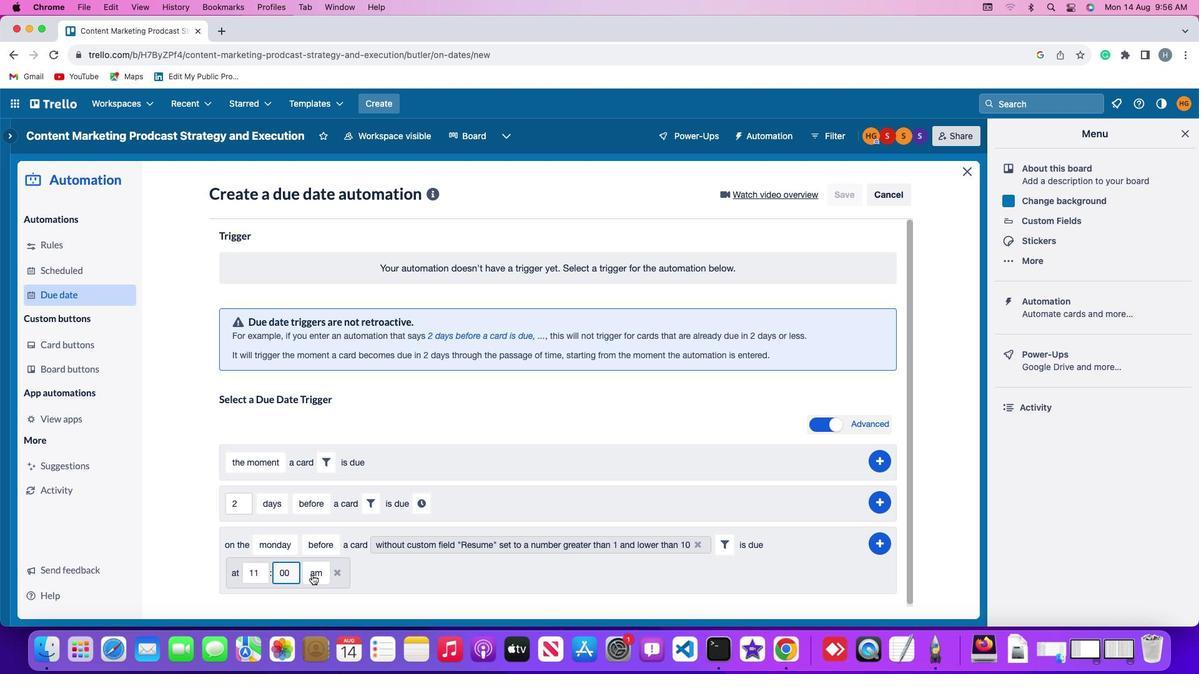 
Action: Mouse moved to (324, 522)
Screenshot: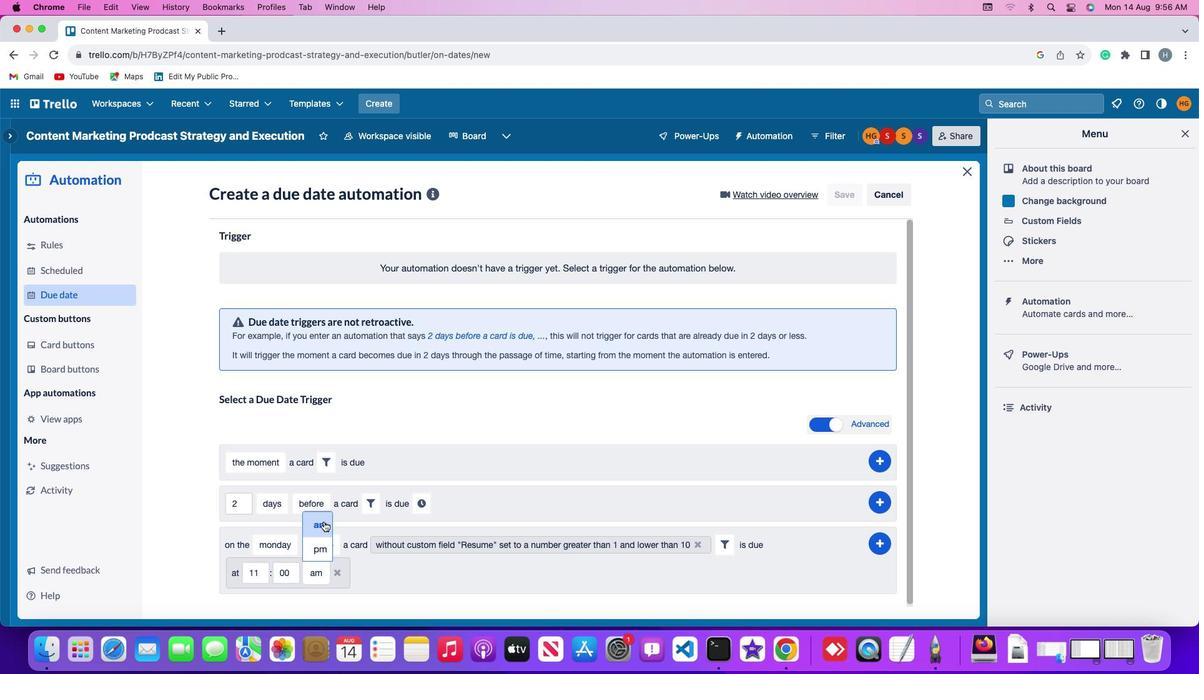 
Action: Mouse pressed left at (324, 522)
Screenshot: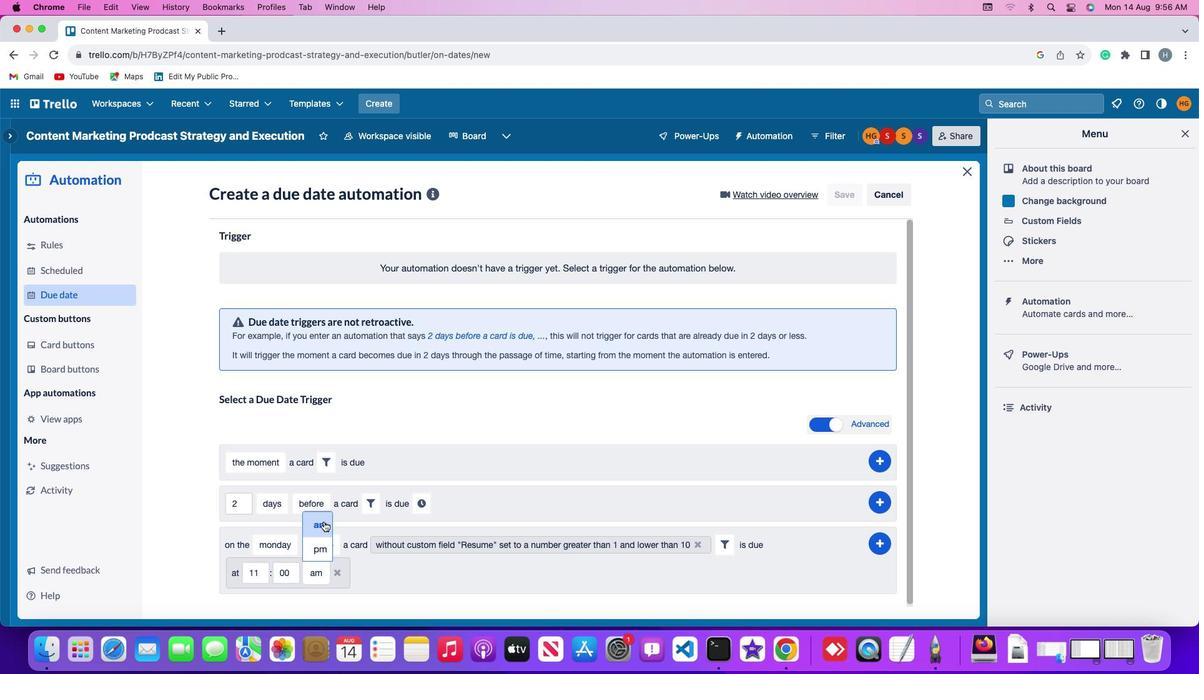 
Action: Mouse moved to (881, 545)
Screenshot: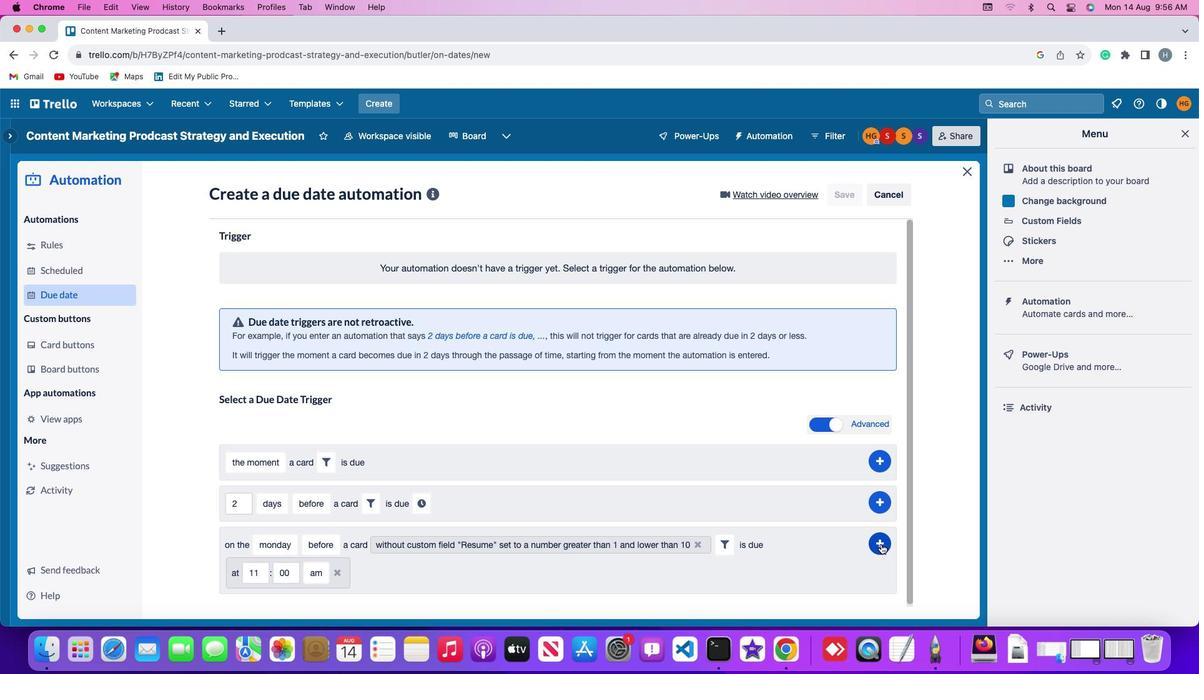 
Action: Mouse pressed left at (881, 545)
Screenshot: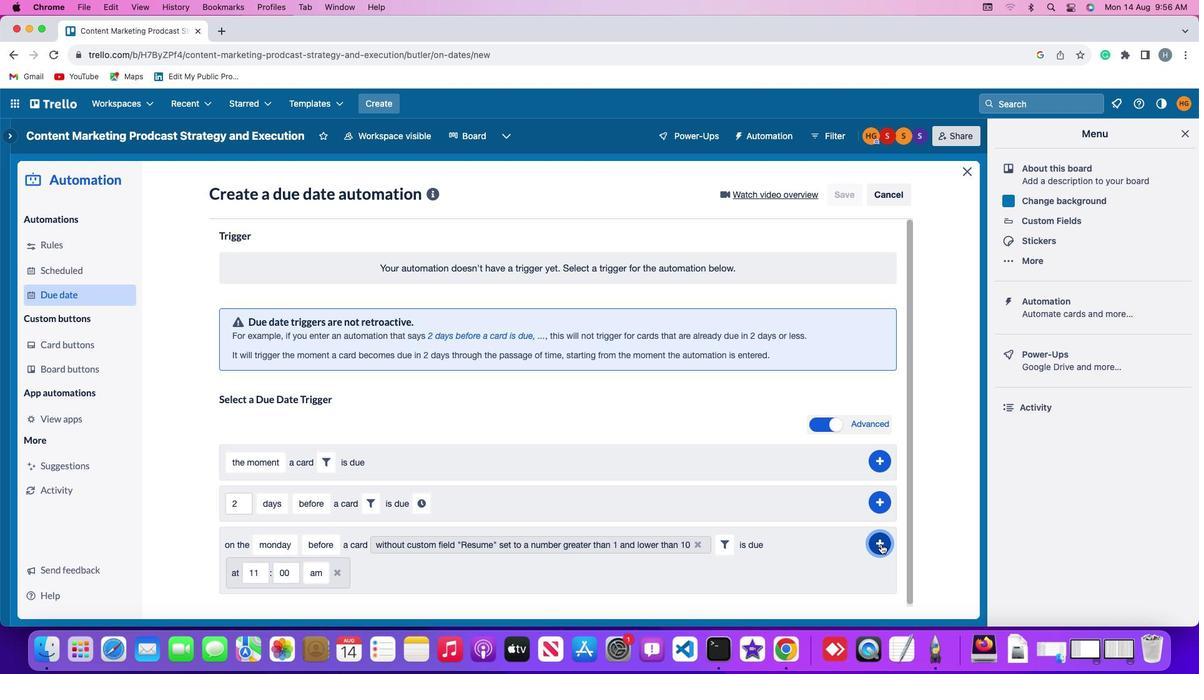
Action: Mouse moved to (925, 362)
Screenshot: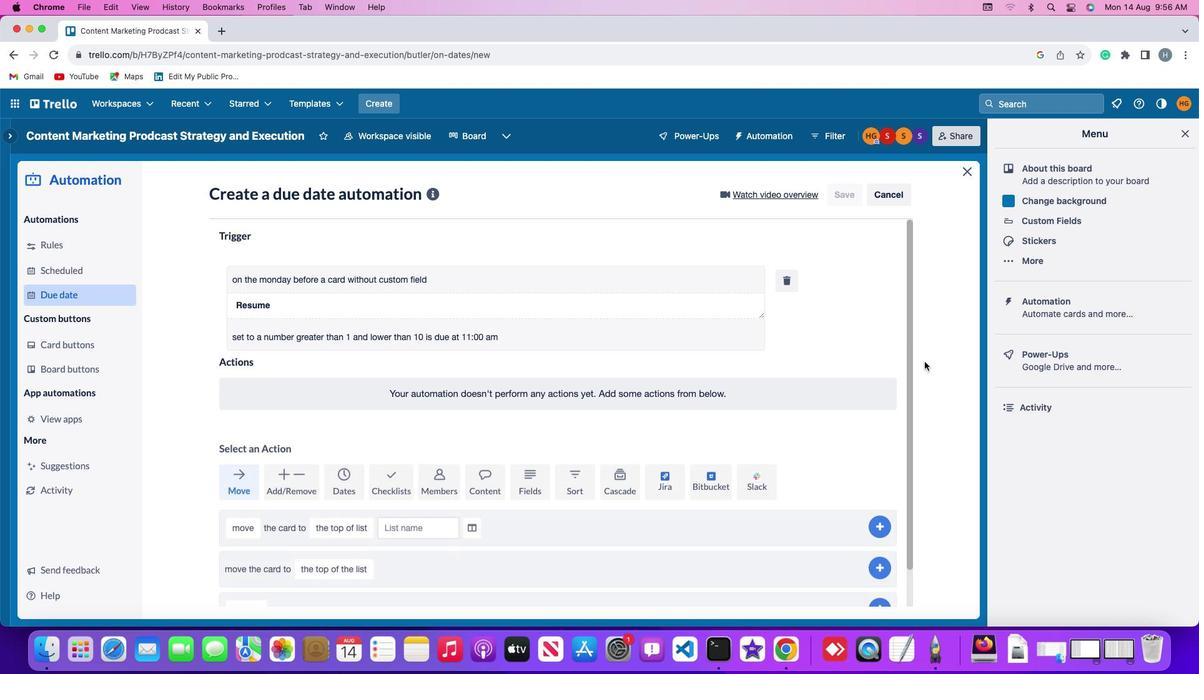 
